Task: Search one way flight ticket for 3 adults, 3 children in premium economy from Lubbock: Lubbock Preston Smith International Airport to Jacksonville: Albert J. Ellis Airport on 8-3-2023. Choice of flights is United. Price is upto 89000. Outbound departure time preference is 17:45.
Action: Mouse moved to (298, 143)
Screenshot: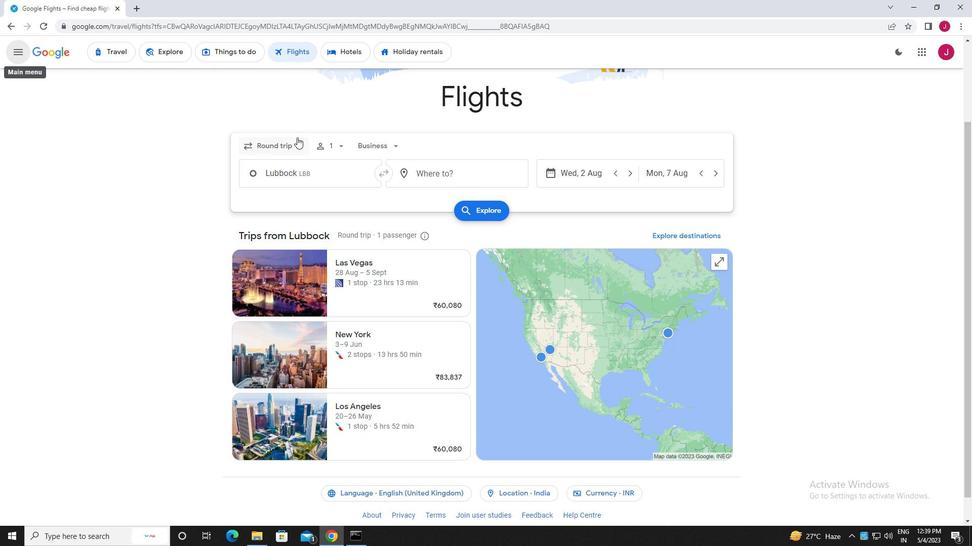 
Action: Mouse pressed left at (298, 143)
Screenshot: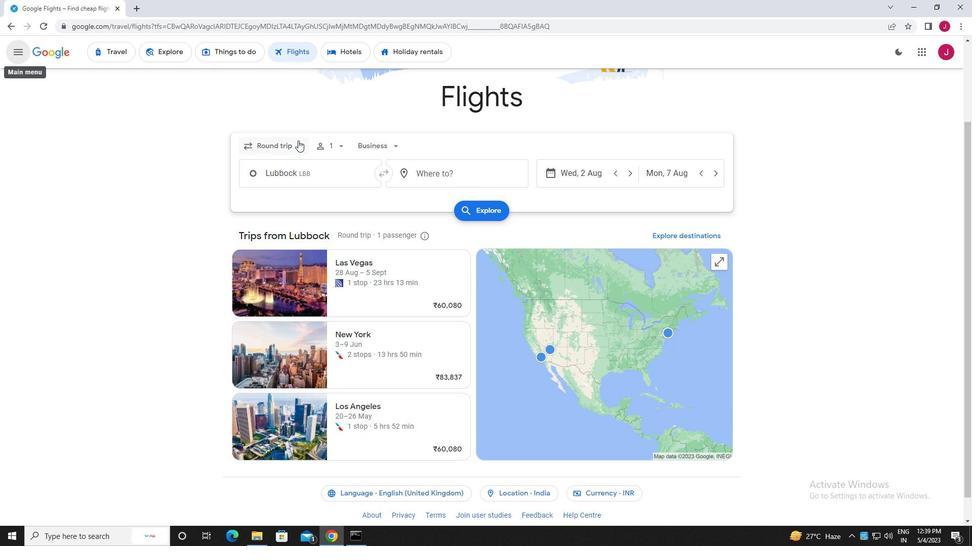 
Action: Mouse moved to (285, 190)
Screenshot: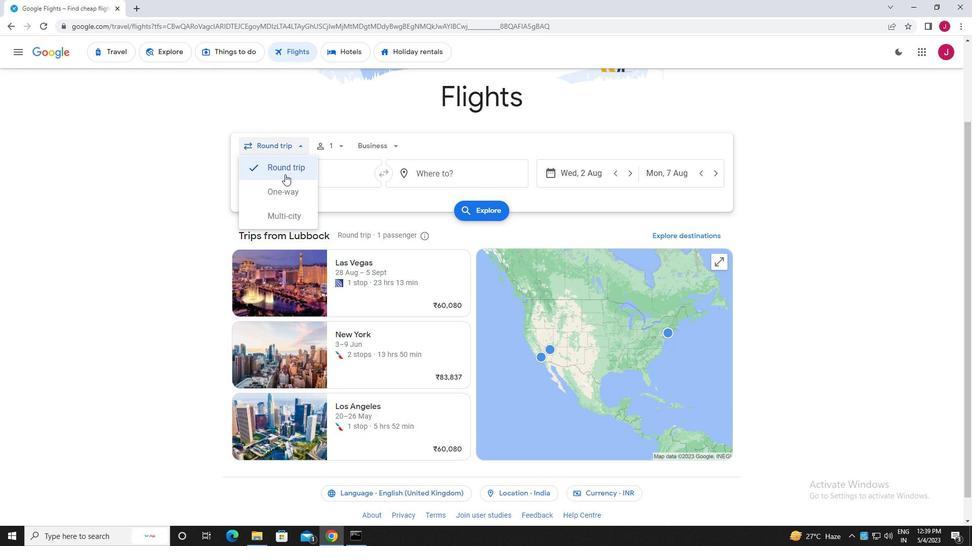 
Action: Mouse pressed left at (285, 190)
Screenshot: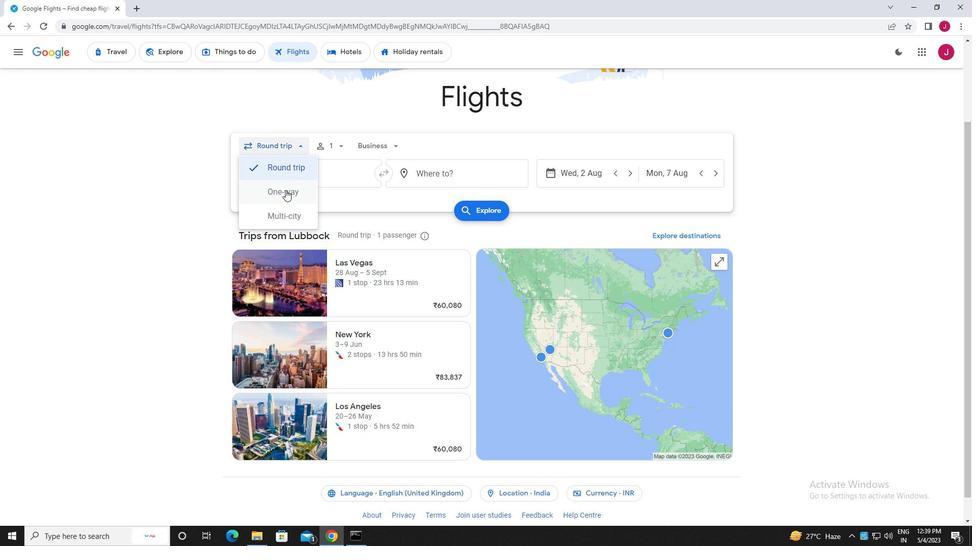 
Action: Mouse moved to (336, 145)
Screenshot: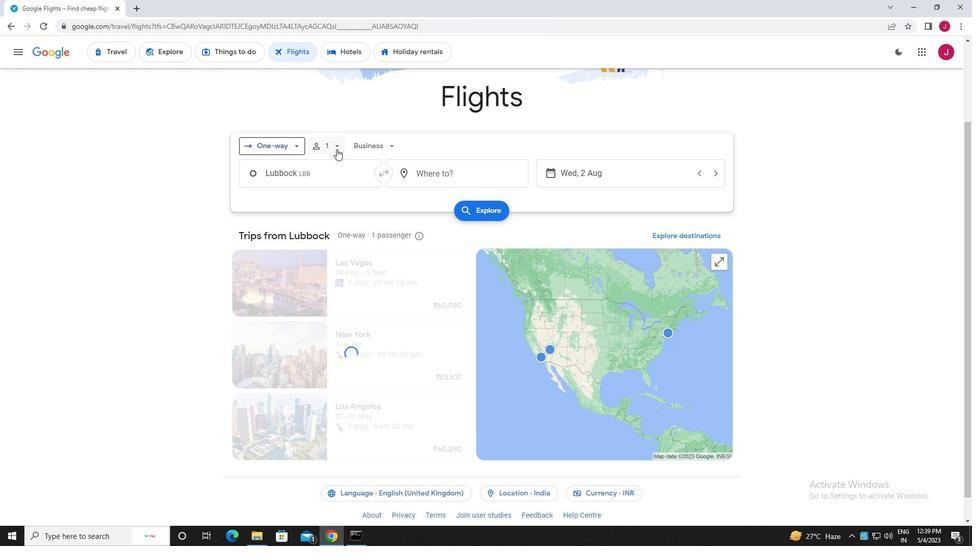 
Action: Mouse pressed left at (336, 145)
Screenshot: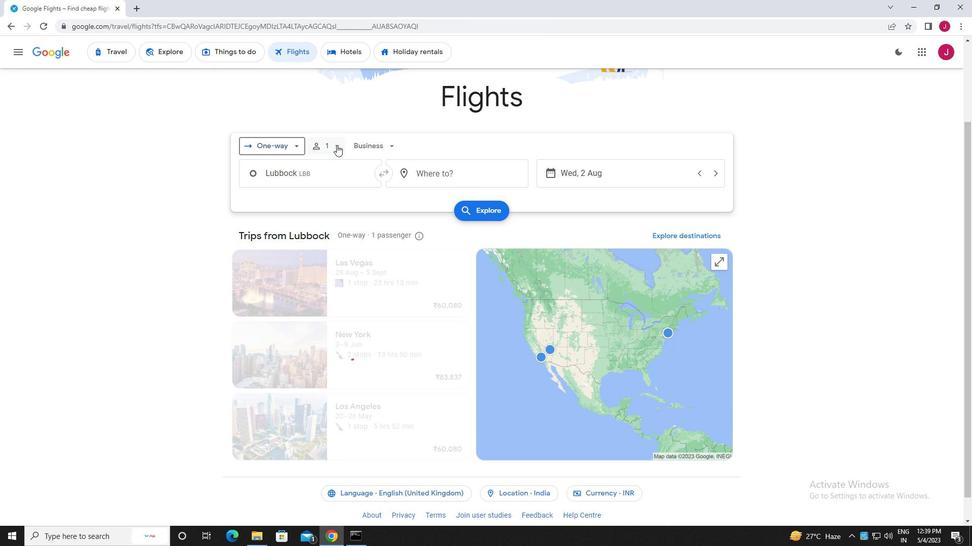 
Action: Mouse moved to (420, 171)
Screenshot: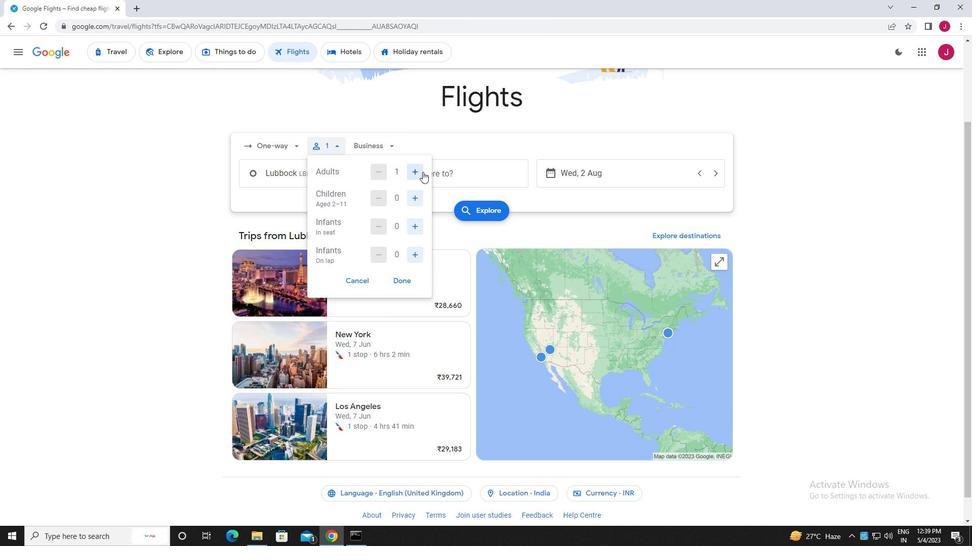 
Action: Mouse pressed left at (420, 171)
Screenshot: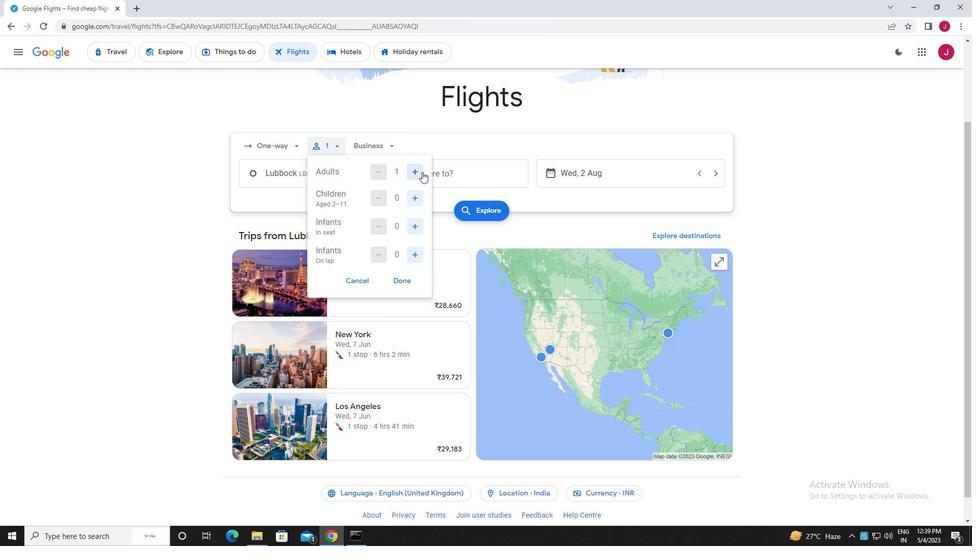 
Action: Mouse pressed left at (420, 171)
Screenshot: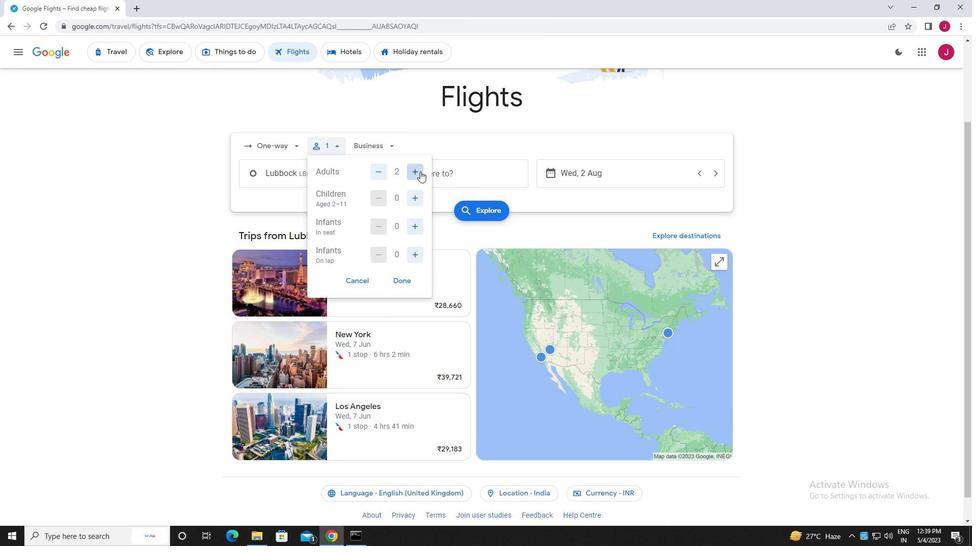 
Action: Mouse moved to (414, 197)
Screenshot: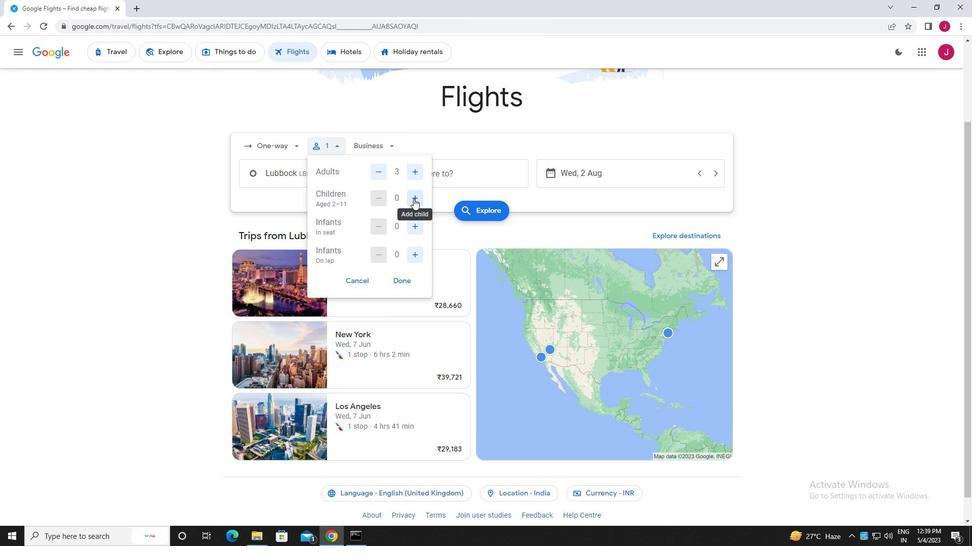 
Action: Mouse pressed left at (414, 197)
Screenshot: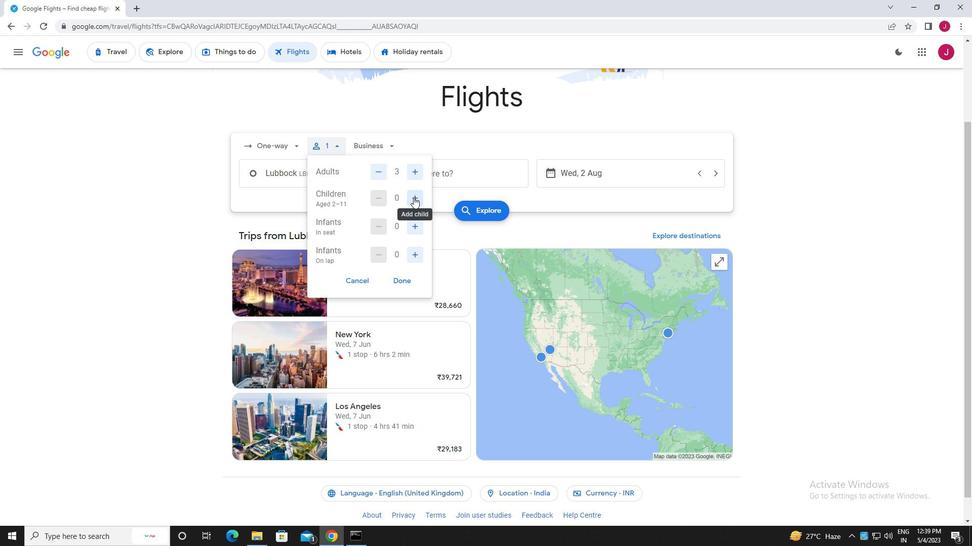 
Action: Mouse pressed left at (414, 197)
Screenshot: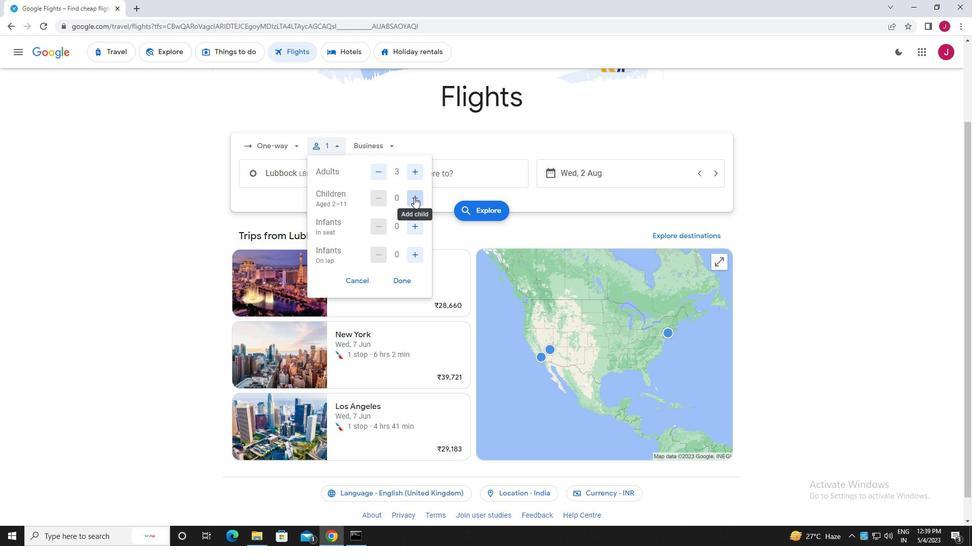
Action: Mouse pressed left at (414, 197)
Screenshot: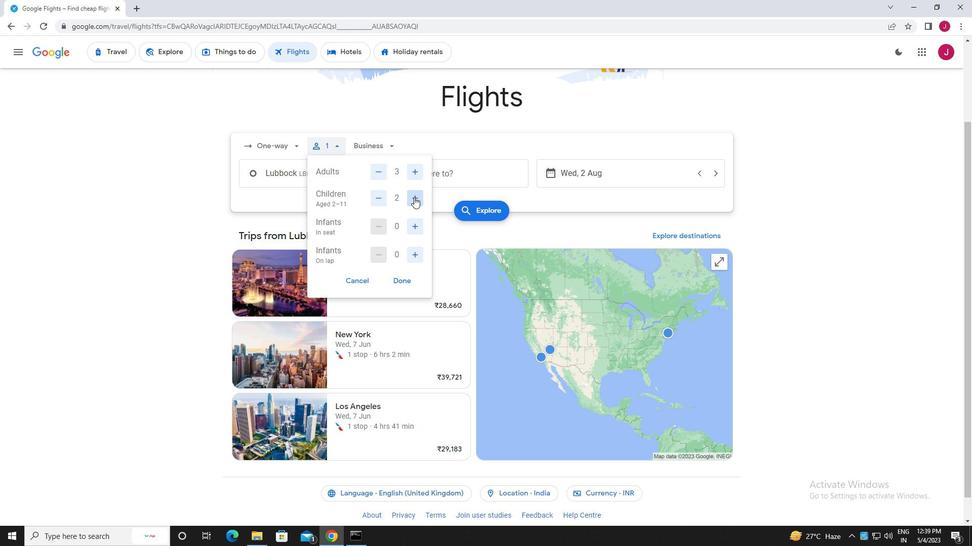 
Action: Mouse moved to (404, 279)
Screenshot: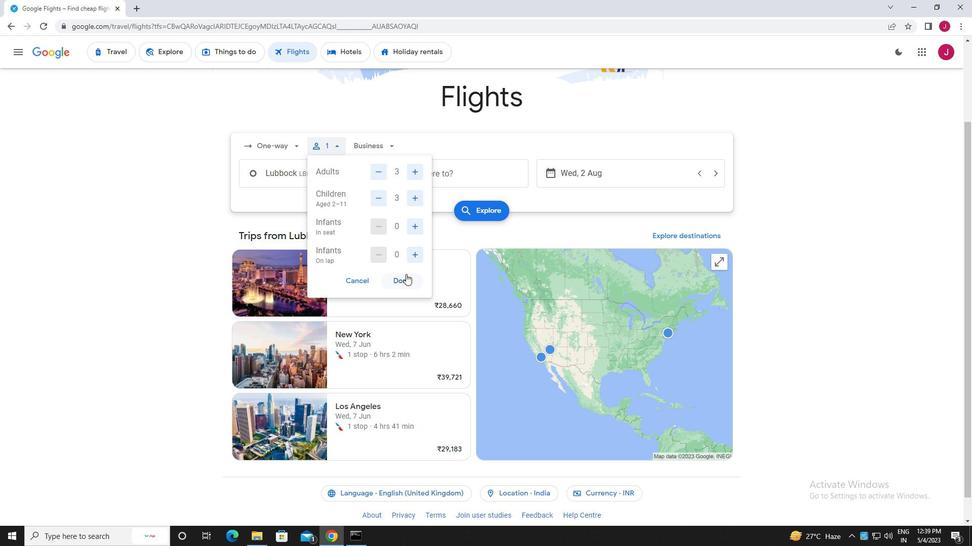 
Action: Mouse pressed left at (404, 279)
Screenshot: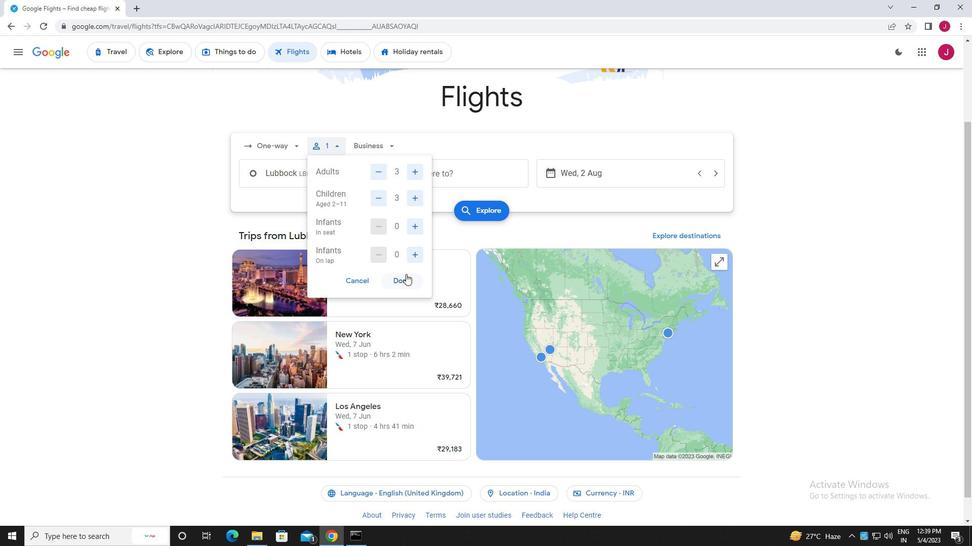 
Action: Mouse moved to (389, 145)
Screenshot: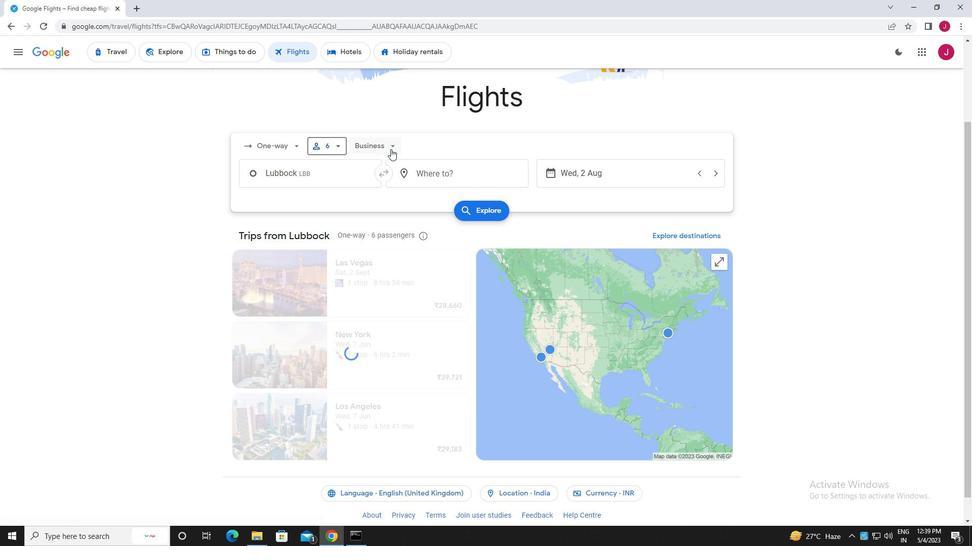 
Action: Mouse pressed left at (389, 145)
Screenshot: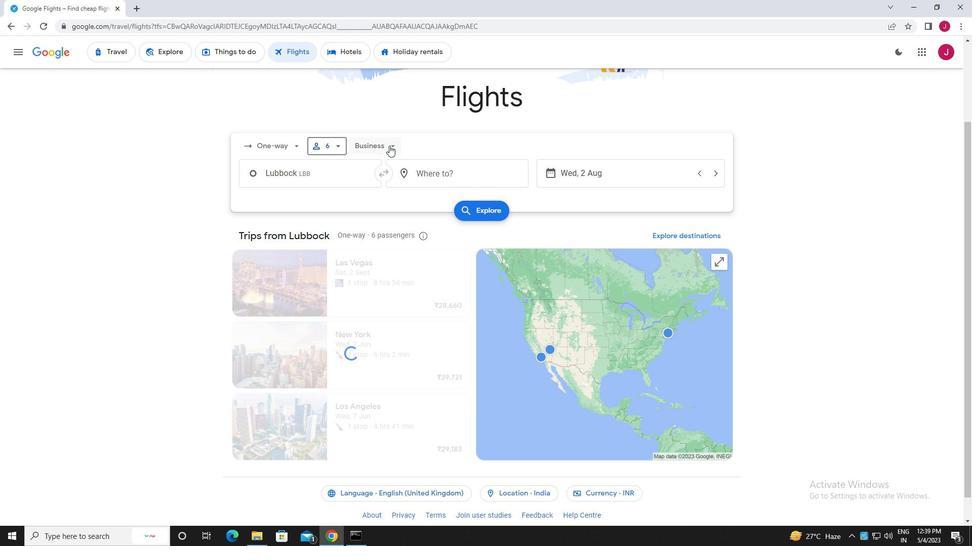 
Action: Mouse moved to (404, 193)
Screenshot: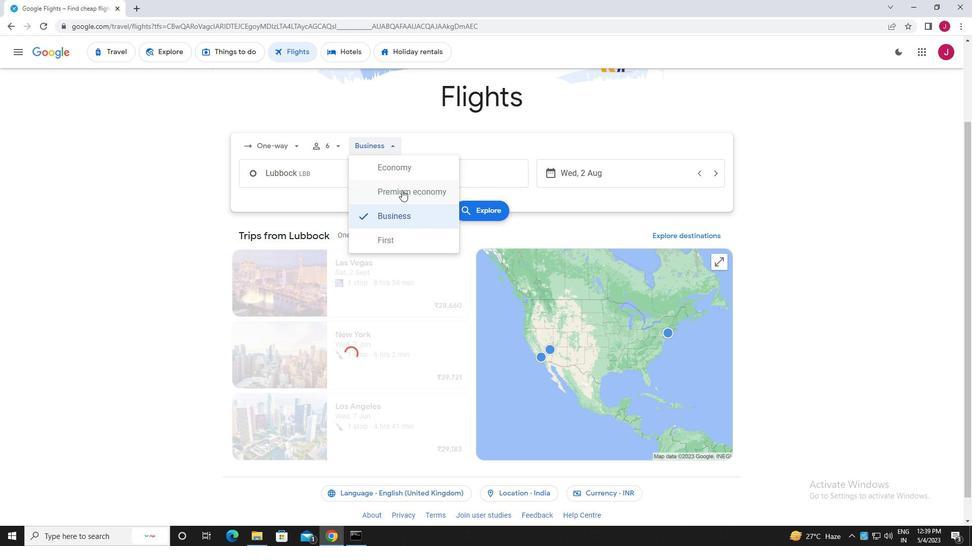 
Action: Mouse pressed left at (404, 193)
Screenshot: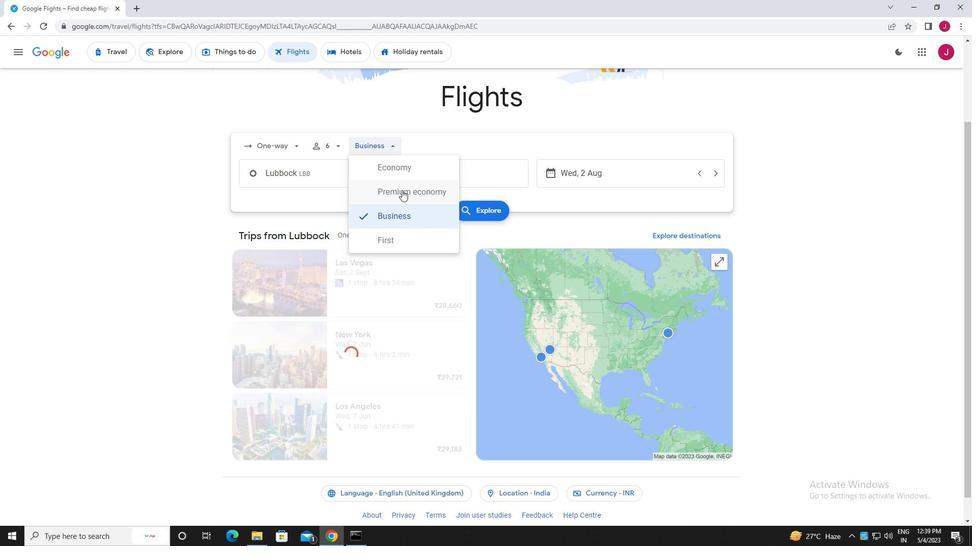 
Action: Mouse moved to (350, 179)
Screenshot: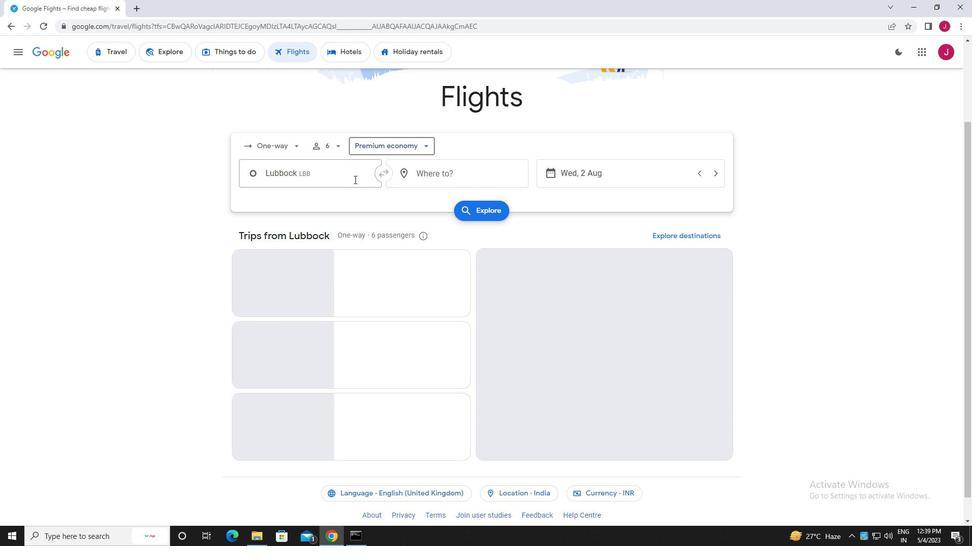 
Action: Mouse pressed left at (350, 179)
Screenshot: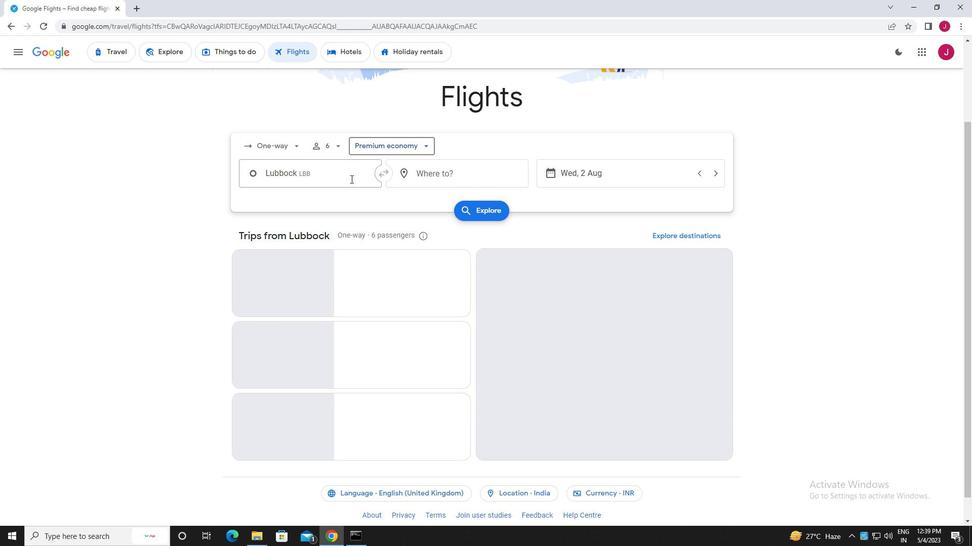 
Action: Mouse moved to (352, 178)
Screenshot: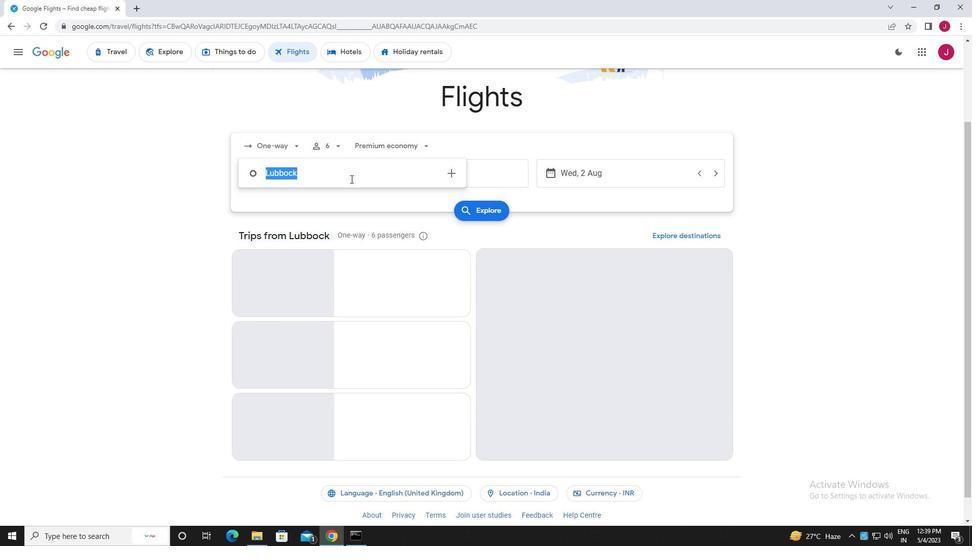 
Action: Key pressed lubbock
Screenshot: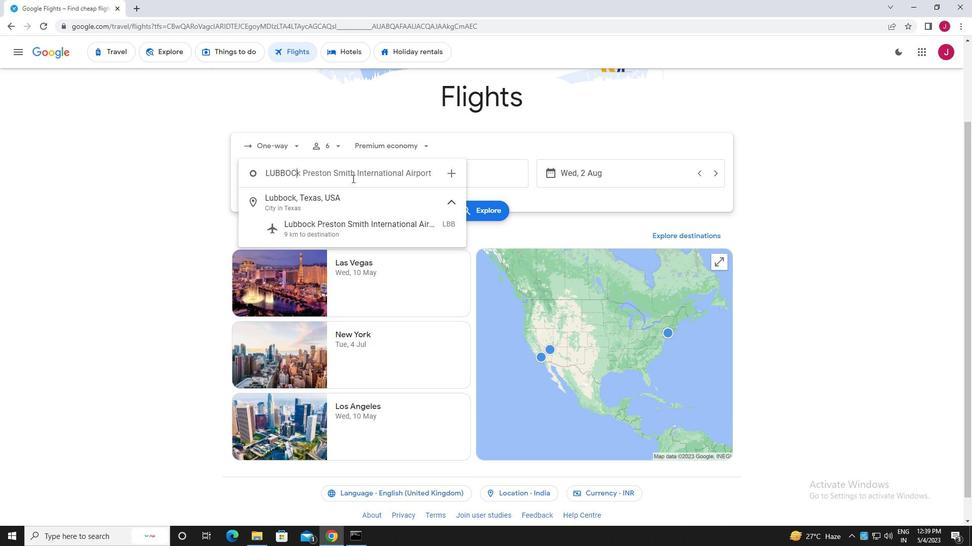 
Action: Mouse moved to (367, 224)
Screenshot: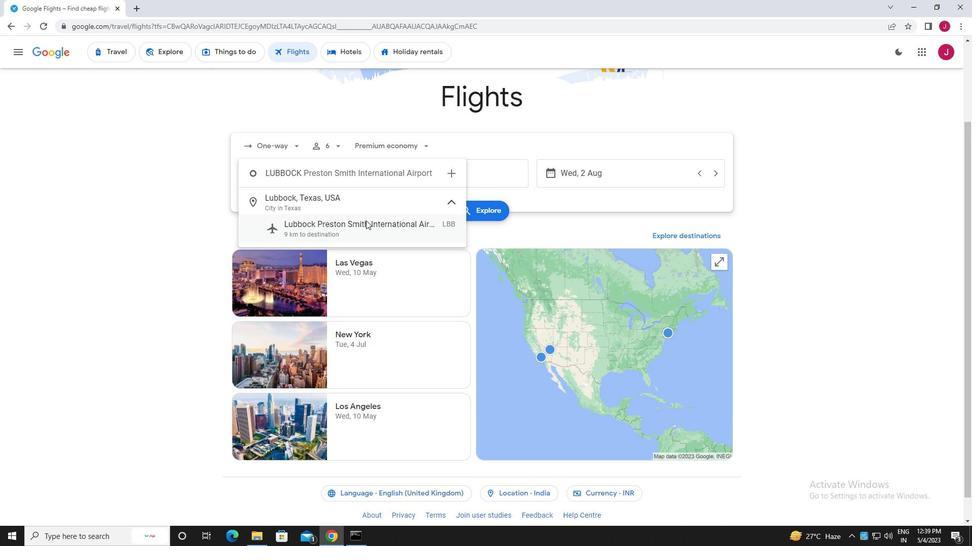 
Action: Mouse pressed left at (367, 224)
Screenshot: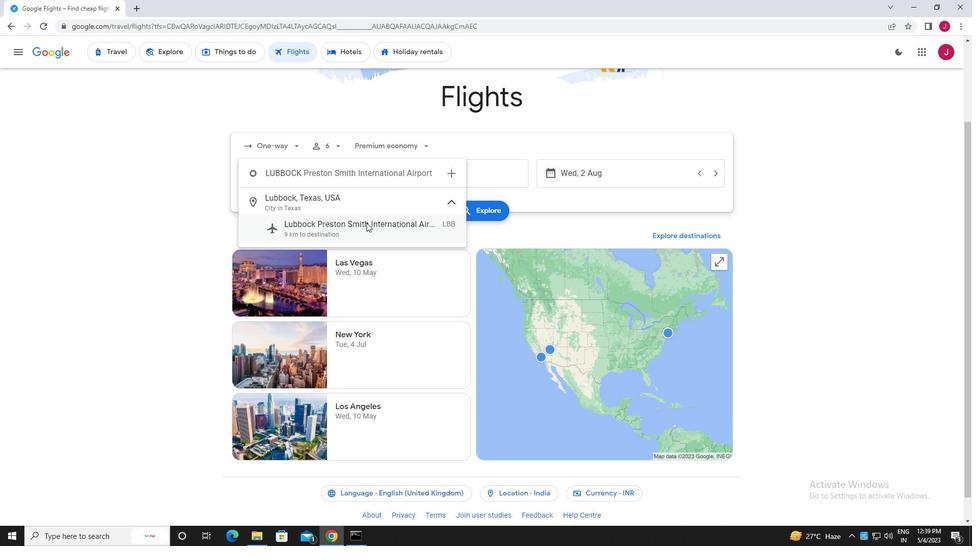 
Action: Mouse moved to (448, 176)
Screenshot: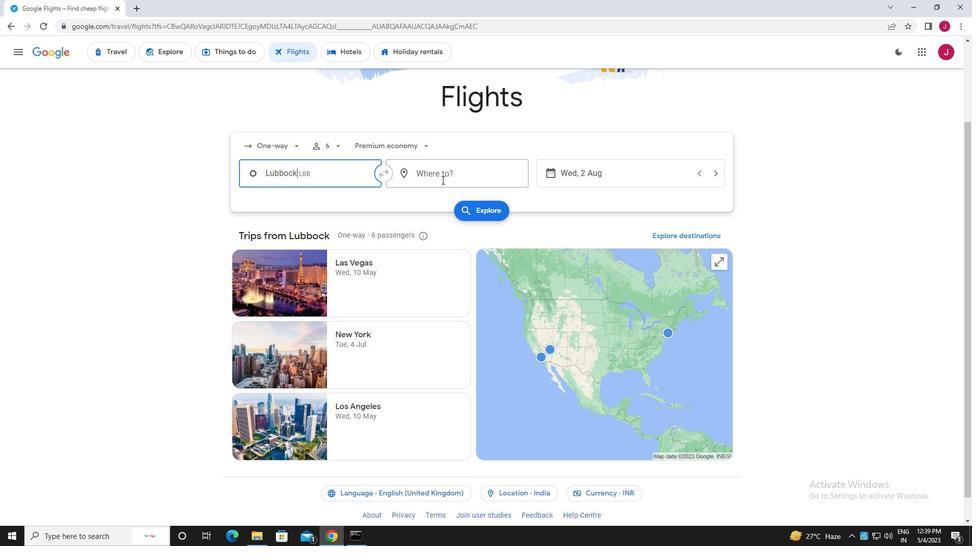 
Action: Mouse pressed left at (448, 176)
Screenshot: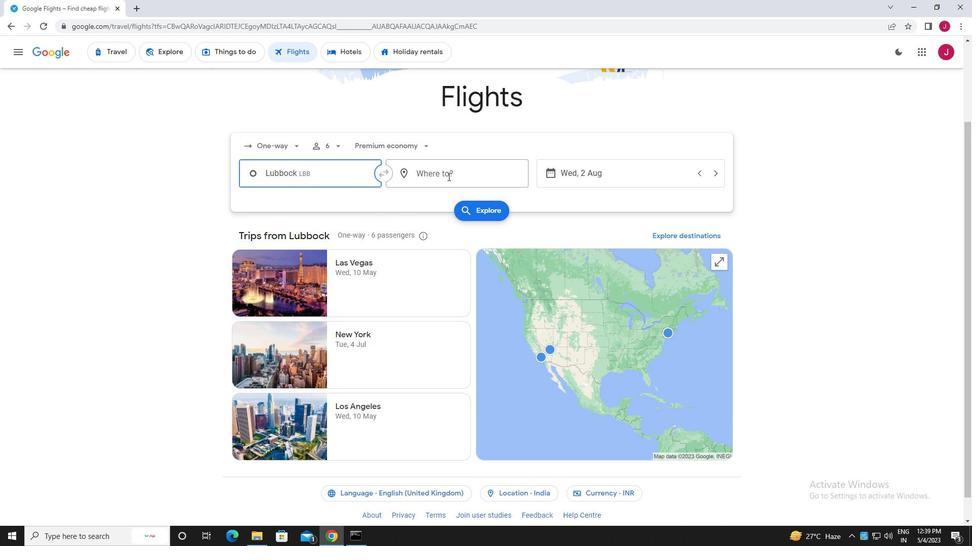 
Action: Mouse moved to (448, 176)
Screenshot: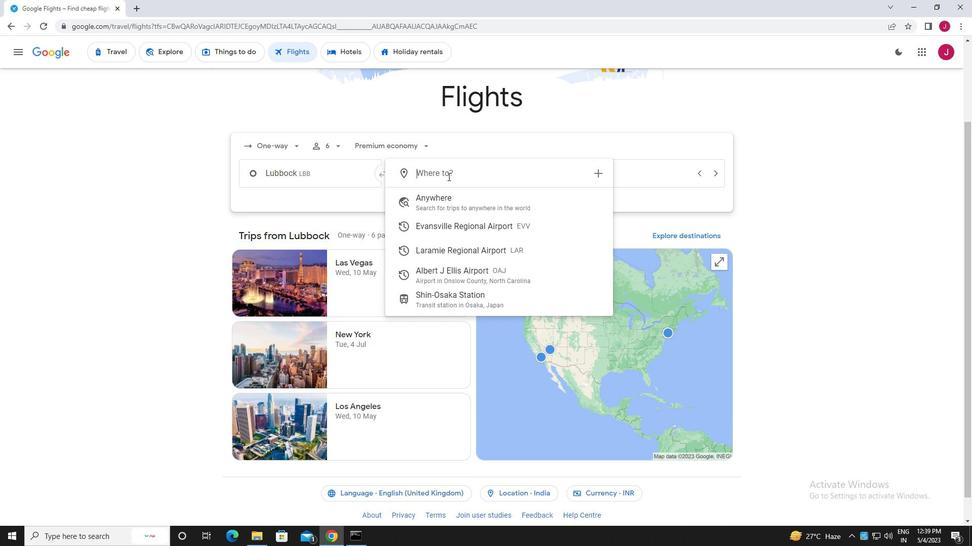 
Action: Key pressed albert<Key.space>
Screenshot: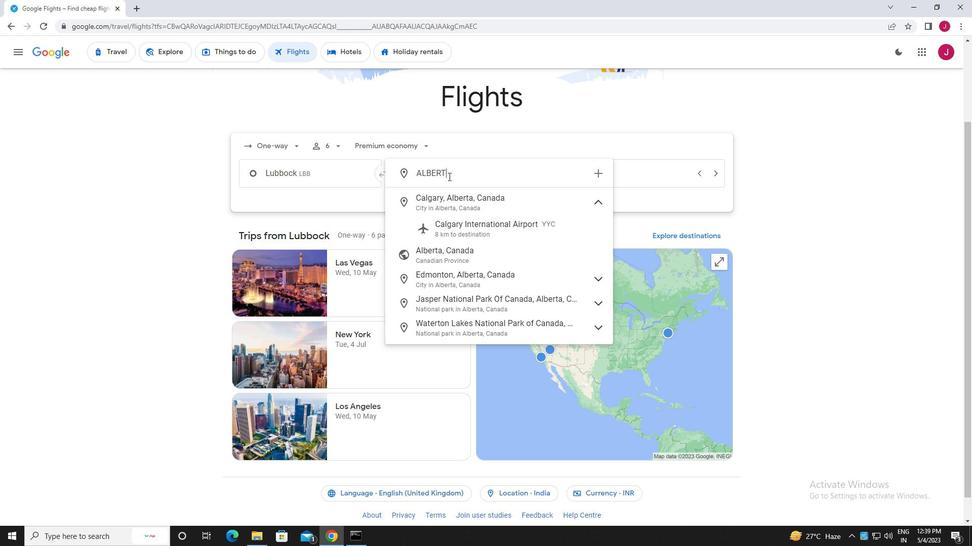 
Action: Mouse moved to (457, 179)
Screenshot: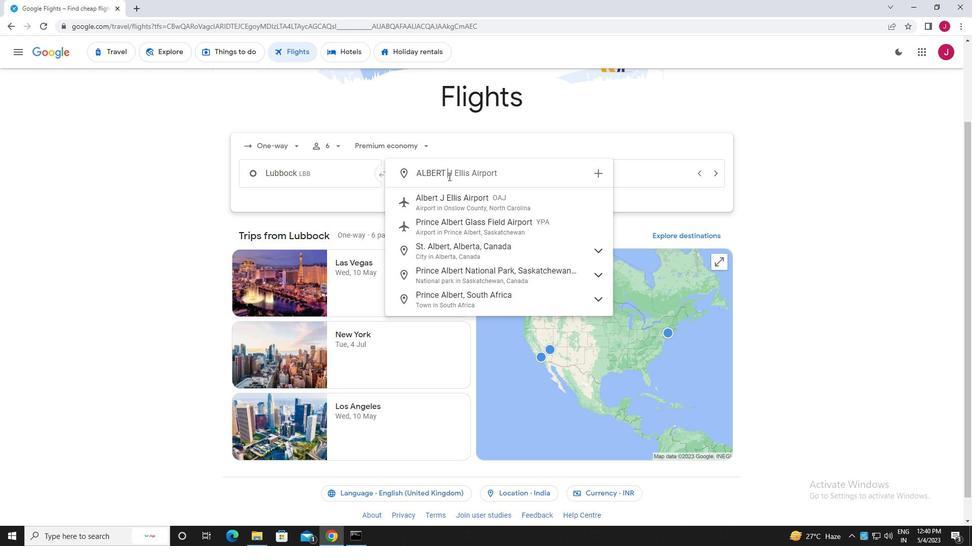 
Action: Key pressed <Key.space>
Screenshot: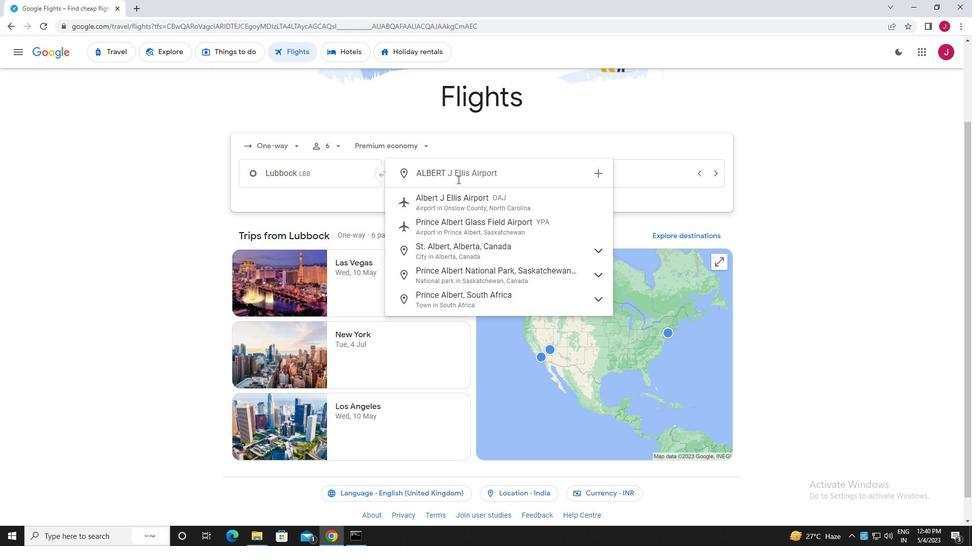 
Action: Mouse moved to (472, 199)
Screenshot: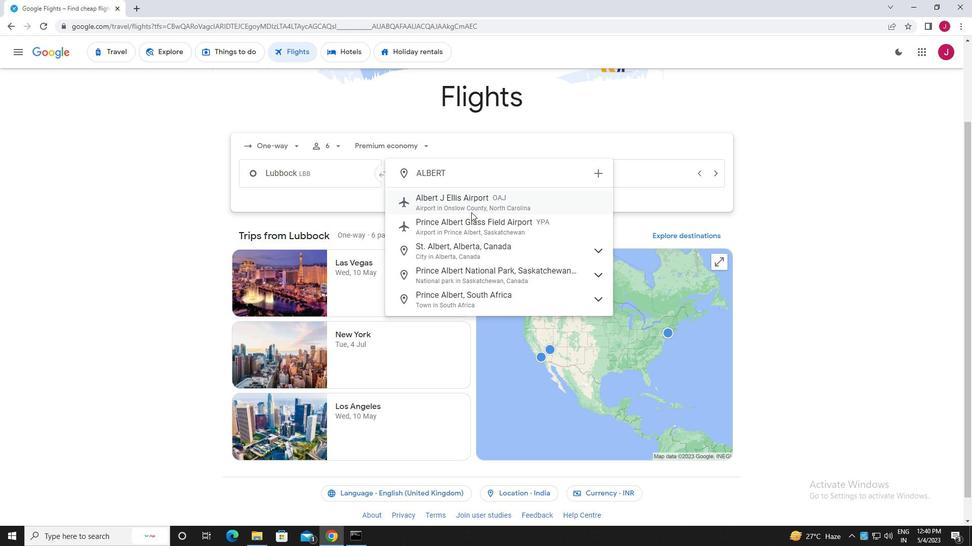 
Action: Mouse pressed left at (472, 199)
Screenshot: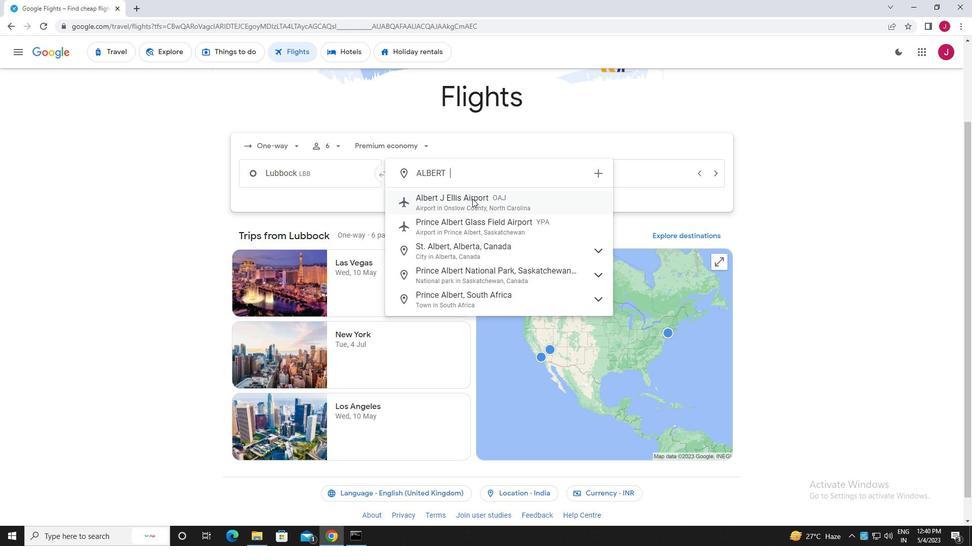 
Action: Mouse moved to (586, 174)
Screenshot: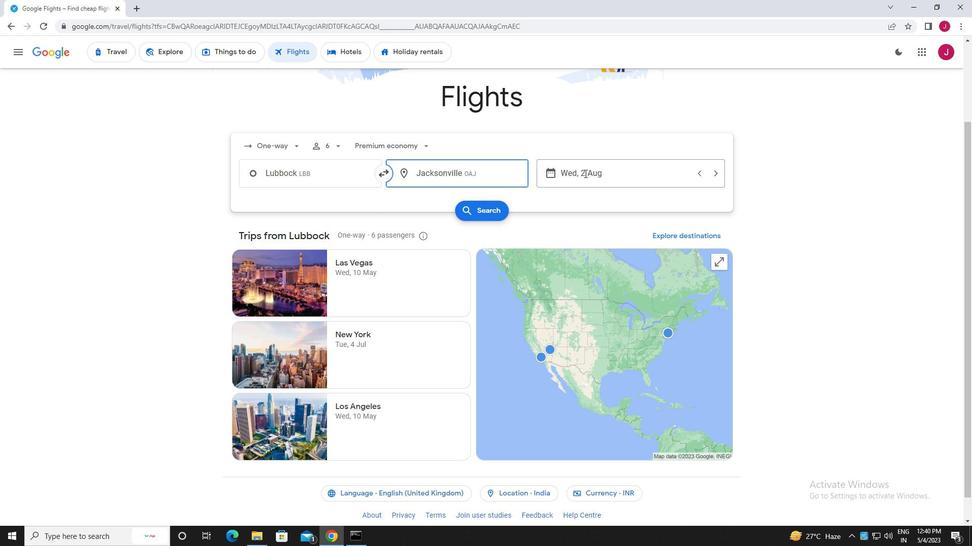 
Action: Mouse pressed left at (586, 174)
Screenshot: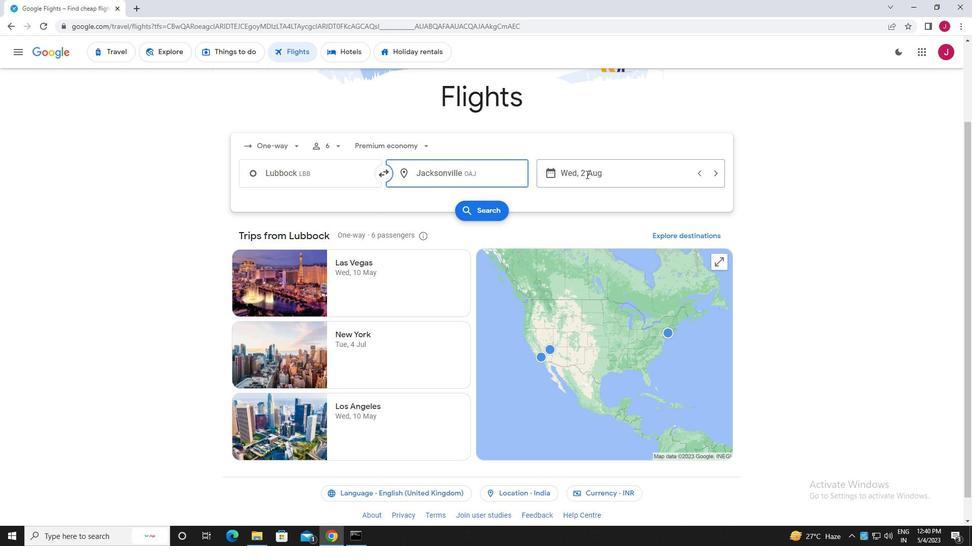 
Action: Mouse moved to (463, 253)
Screenshot: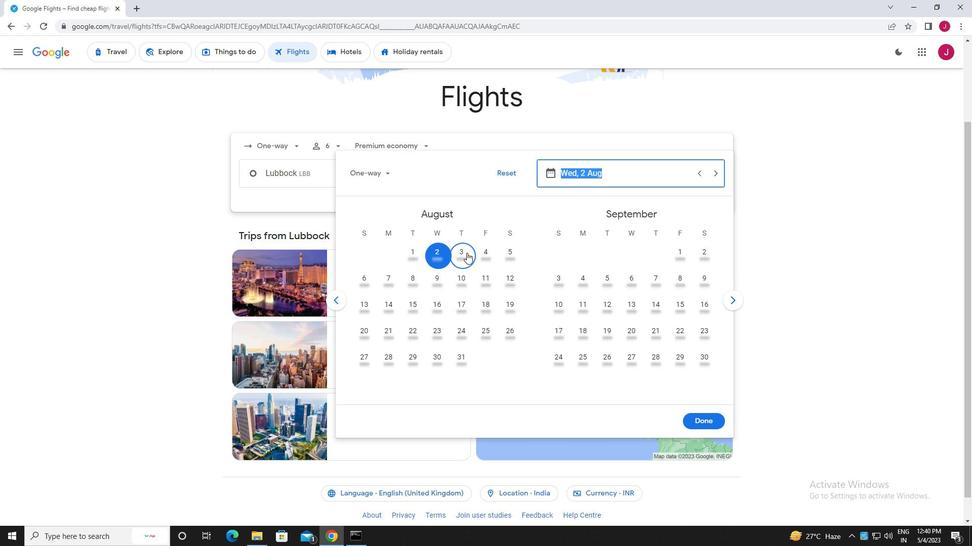 
Action: Mouse pressed left at (463, 253)
Screenshot: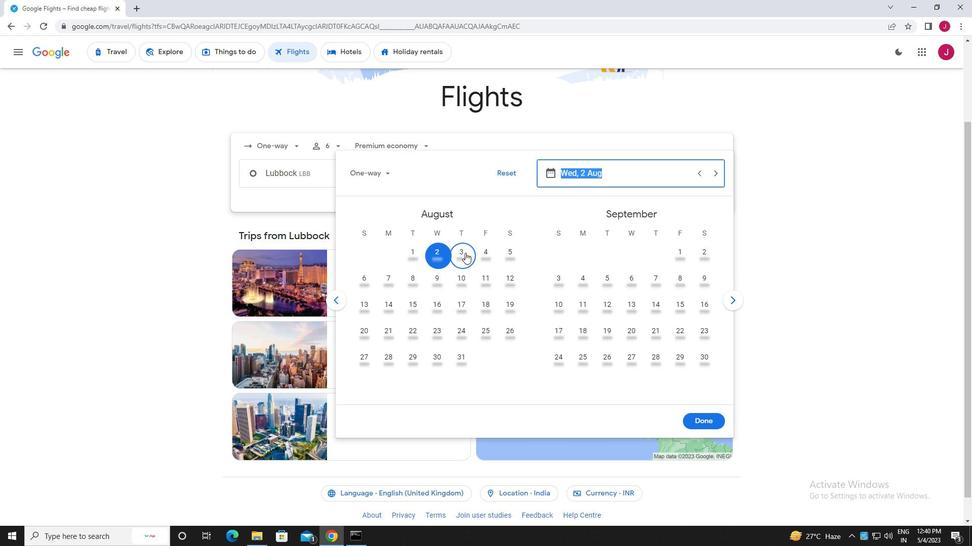 
Action: Mouse moved to (705, 420)
Screenshot: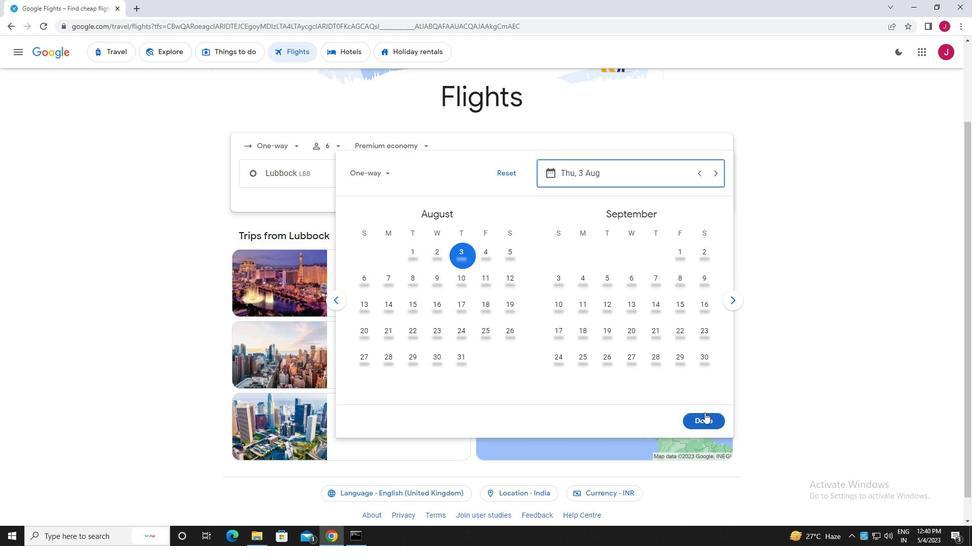 
Action: Mouse pressed left at (705, 420)
Screenshot: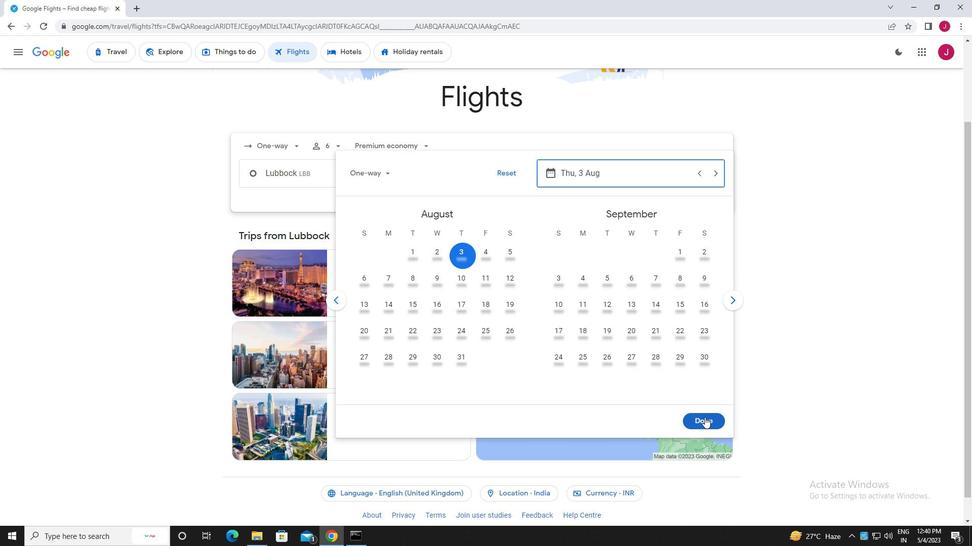 
Action: Mouse moved to (494, 214)
Screenshot: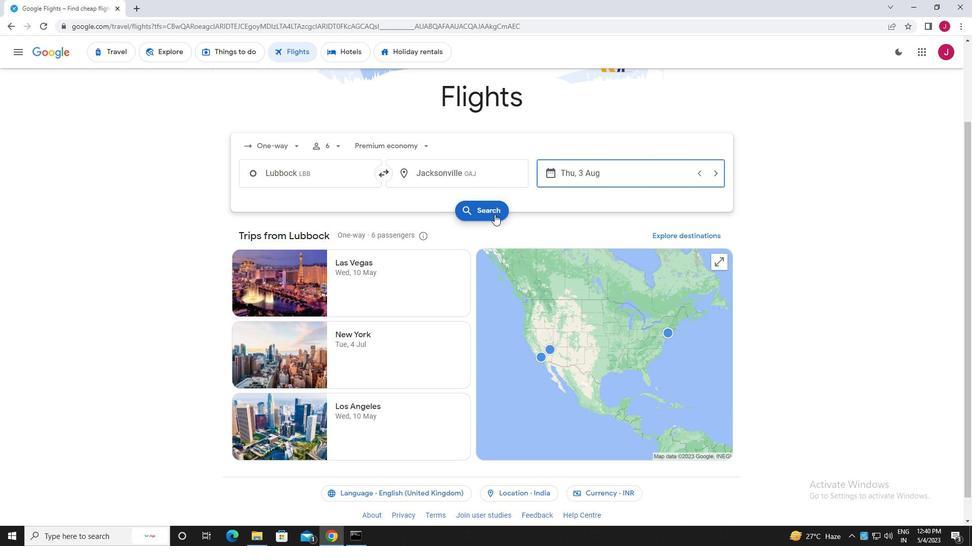 
Action: Mouse pressed left at (494, 214)
Screenshot: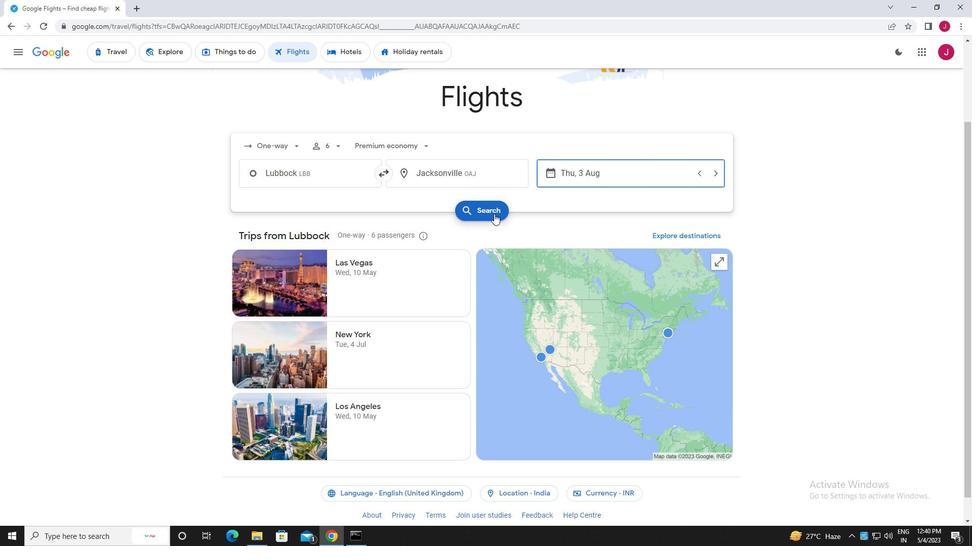 
Action: Mouse moved to (262, 146)
Screenshot: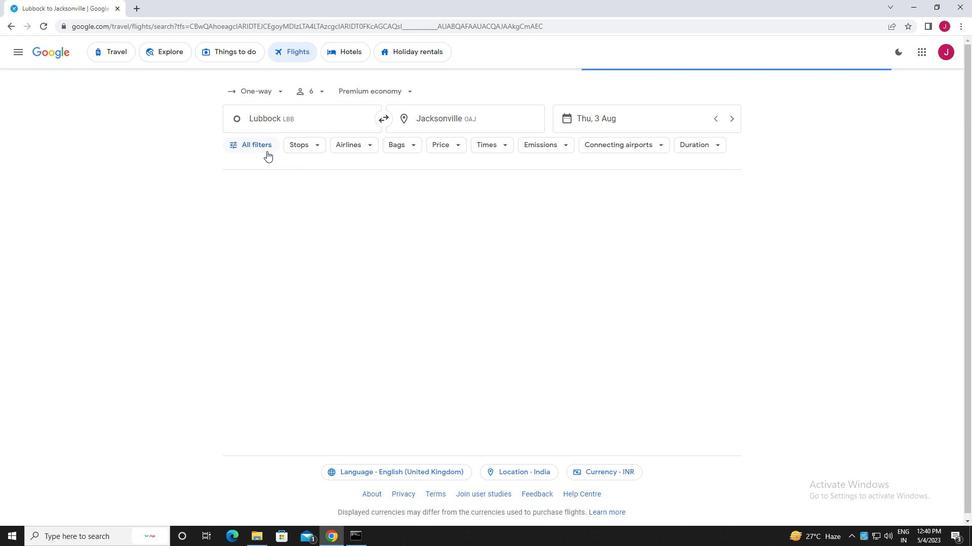
Action: Mouse pressed left at (262, 146)
Screenshot: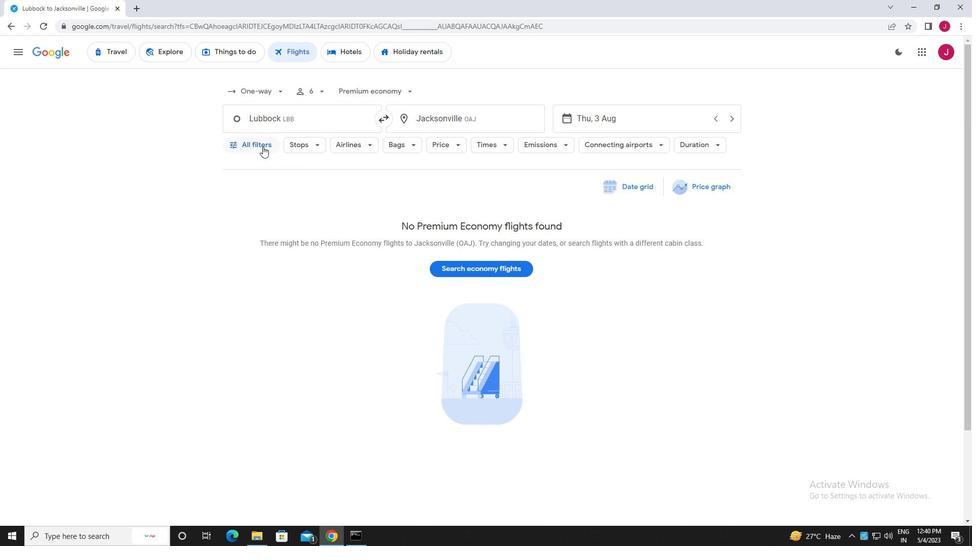
Action: Mouse moved to (326, 238)
Screenshot: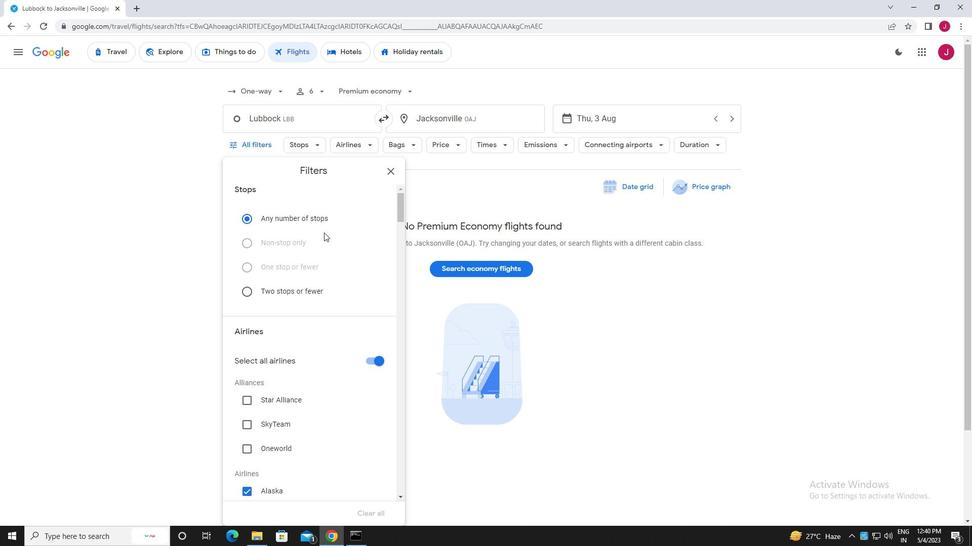 
Action: Mouse scrolled (326, 237) with delta (0, 0)
Screenshot: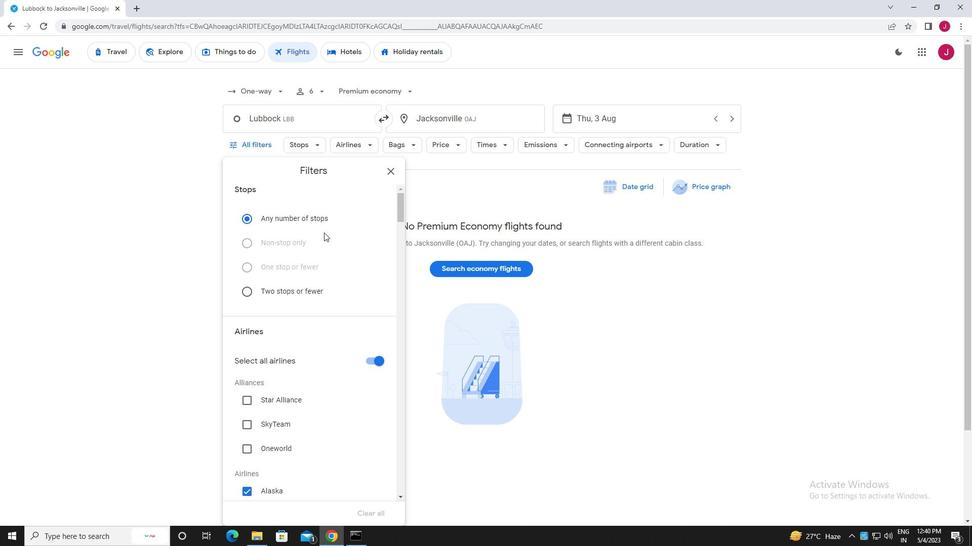 
Action: Mouse moved to (327, 239)
Screenshot: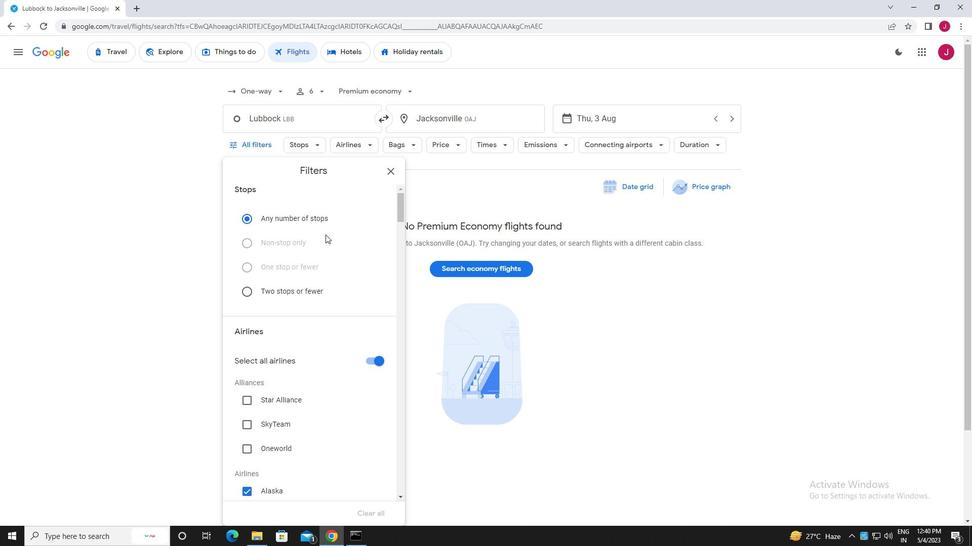 
Action: Mouse scrolled (327, 238) with delta (0, 0)
Screenshot: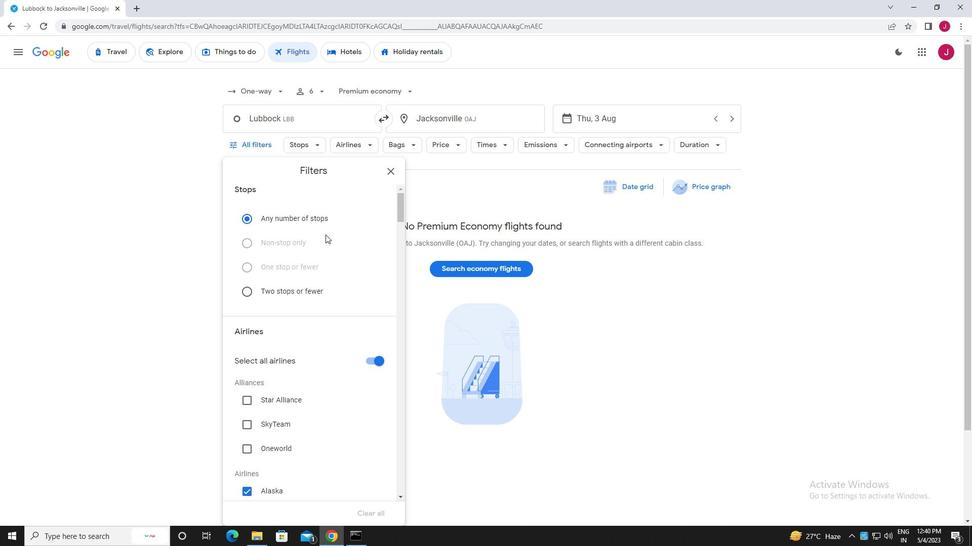 
Action: Mouse moved to (369, 260)
Screenshot: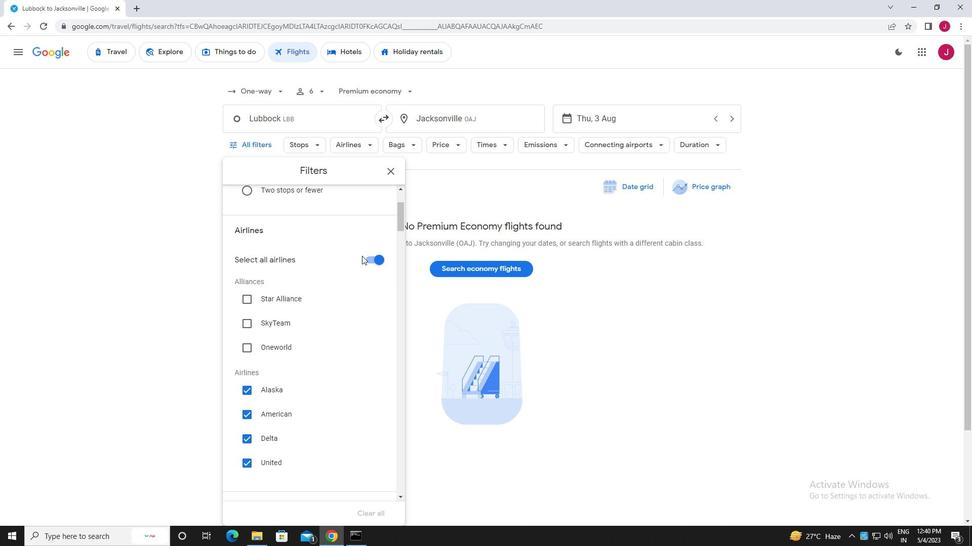 
Action: Mouse pressed left at (369, 260)
Screenshot: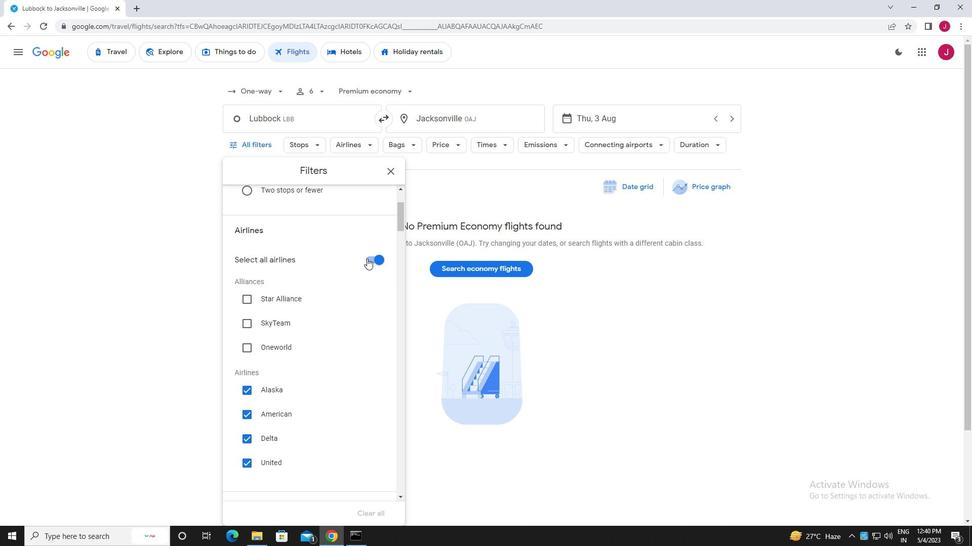 
Action: Mouse moved to (303, 274)
Screenshot: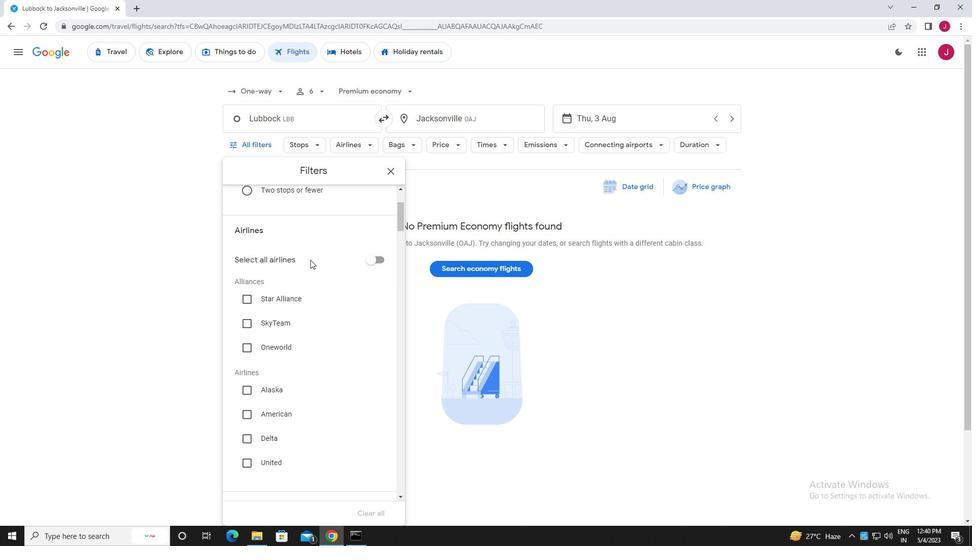 
Action: Mouse scrolled (303, 274) with delta (0, 0)
Screenshot: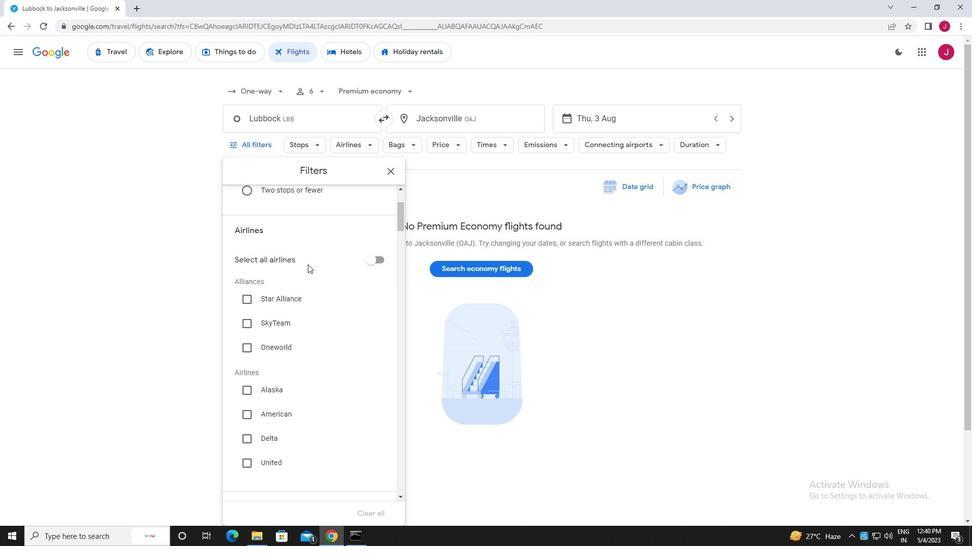 
Action: Mouse scrolled (303, 274) with delta (0, 0)
Screenshot: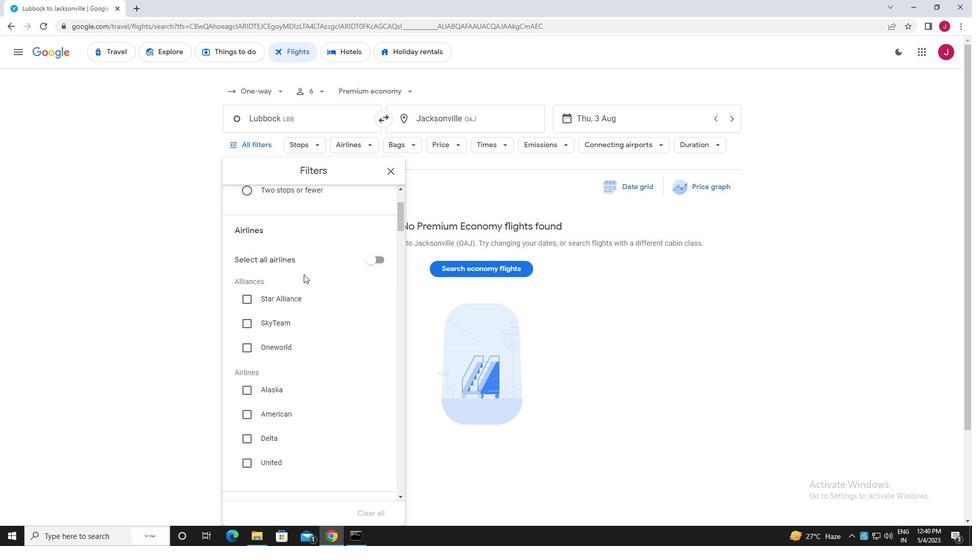 
Action: Mouse scrolled (303, 274) with delta (0, 0)
Screenshot: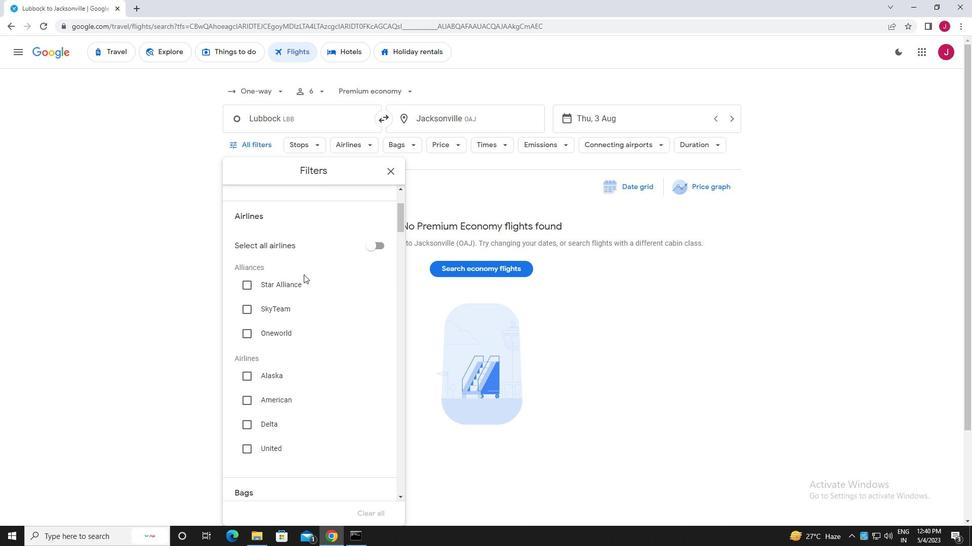 
Action: Mouse moved to (303, 275)
Screenshot: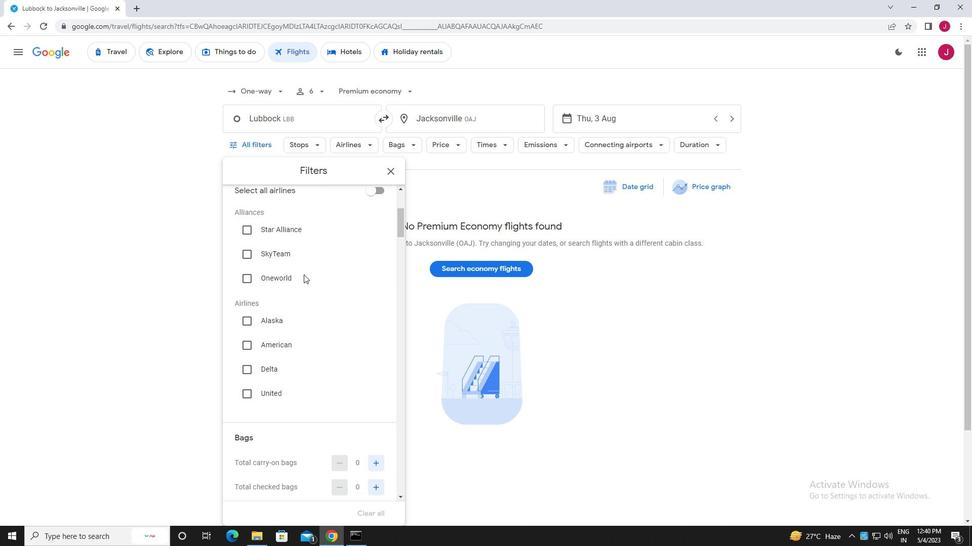 
Action: Mouse scrolled (303, 275) with delta (0, 0)
Screenshot: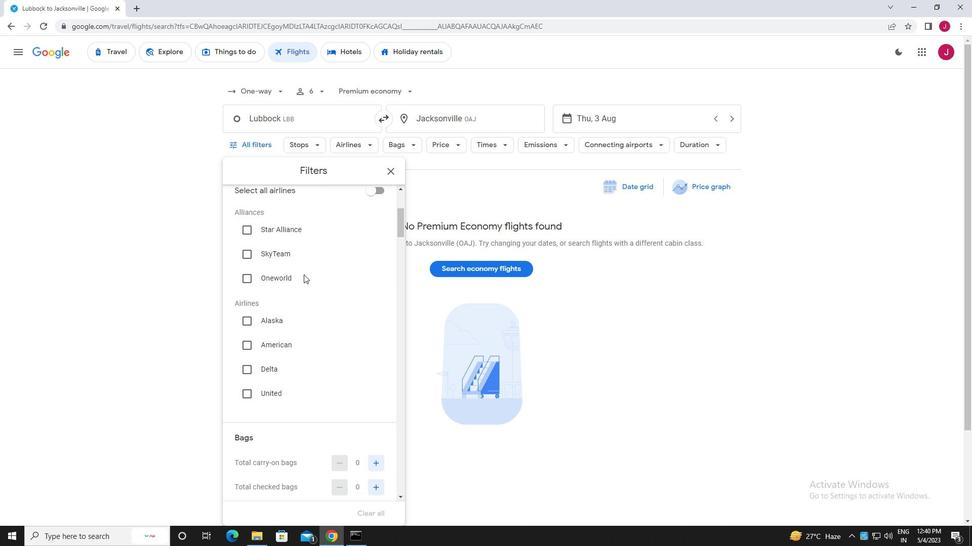 
Action: Mouse moved to (304, 279)
Screenshot: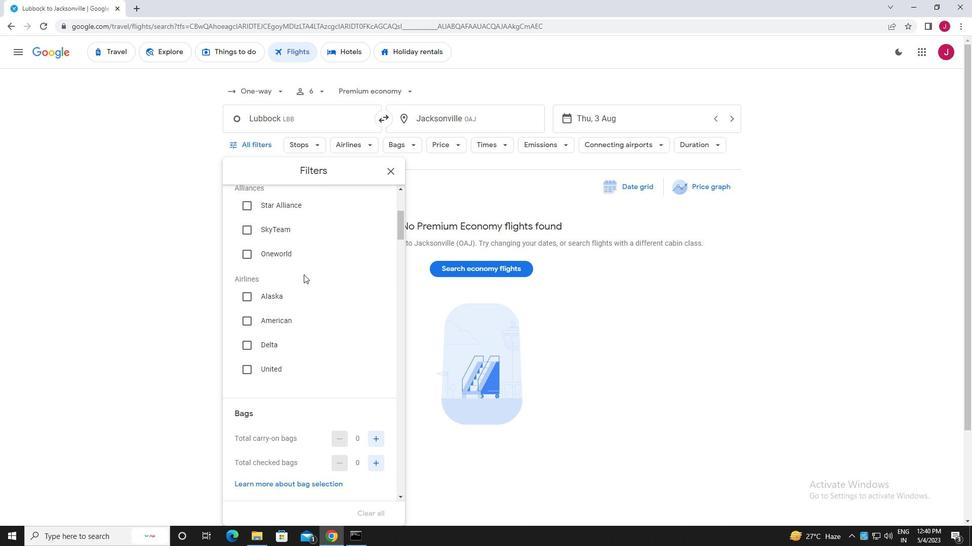 
Action: Mouse scrolled (304, 279) with delta (0, 0)
Screenshot: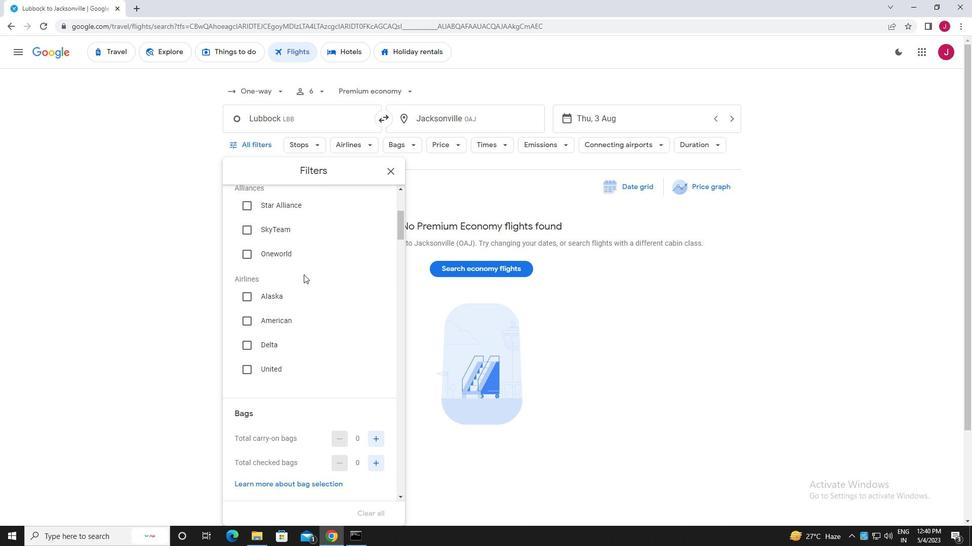 
Action: Mouse moved to (247, 210)
Screenshot: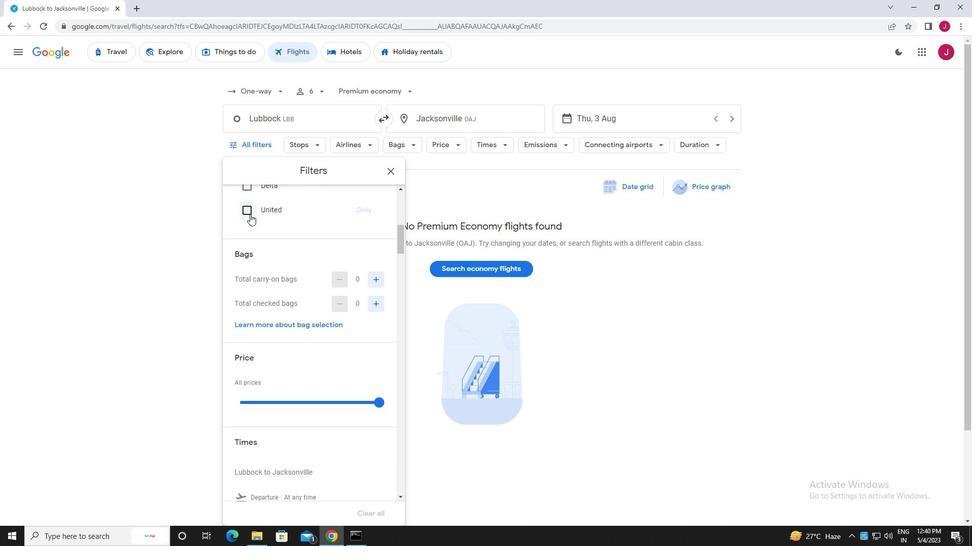 
Action: Mouse pressed left at (247, 210)
Screenshot: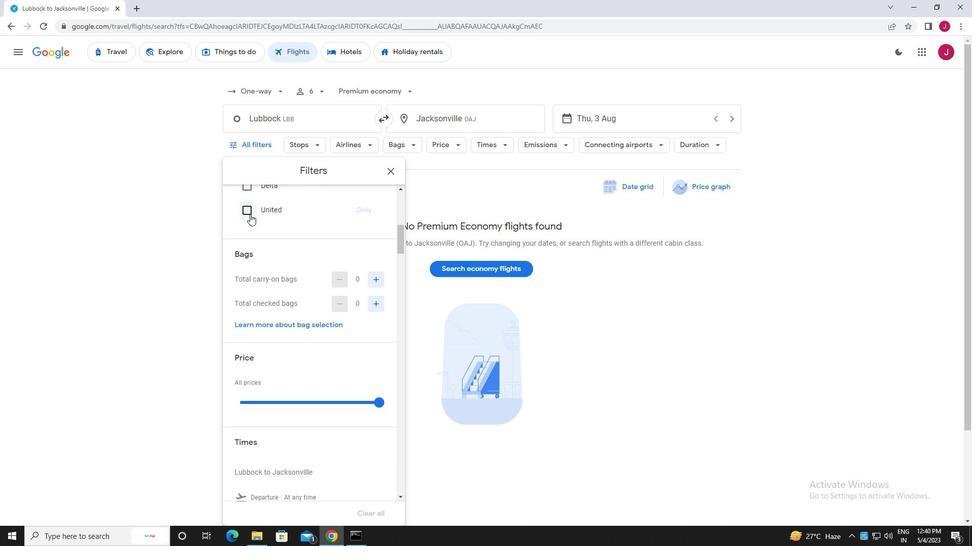 
Action: Mouse moved to (289, 232)
Screenshot: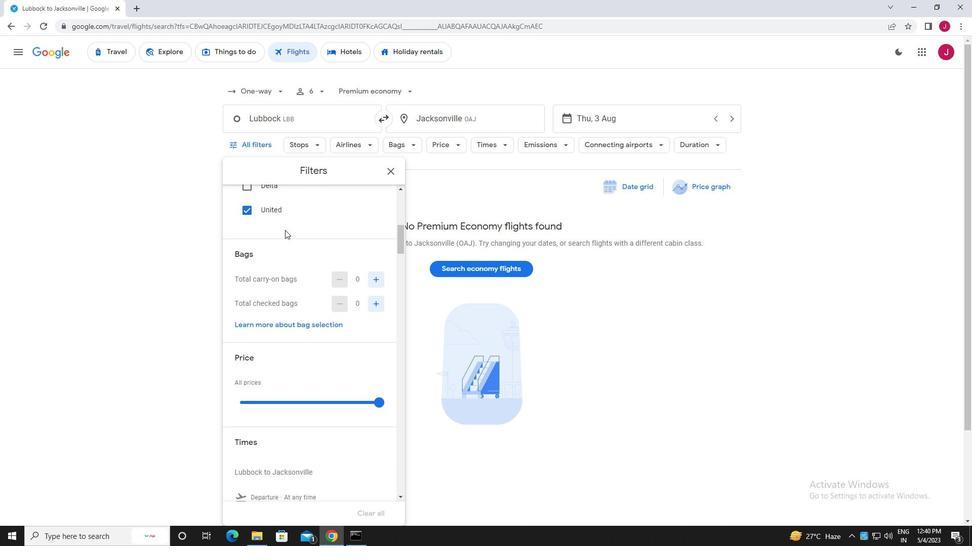 
Action: Mouse scrolled (289, 232) with delta (0, 0)
Screenshot: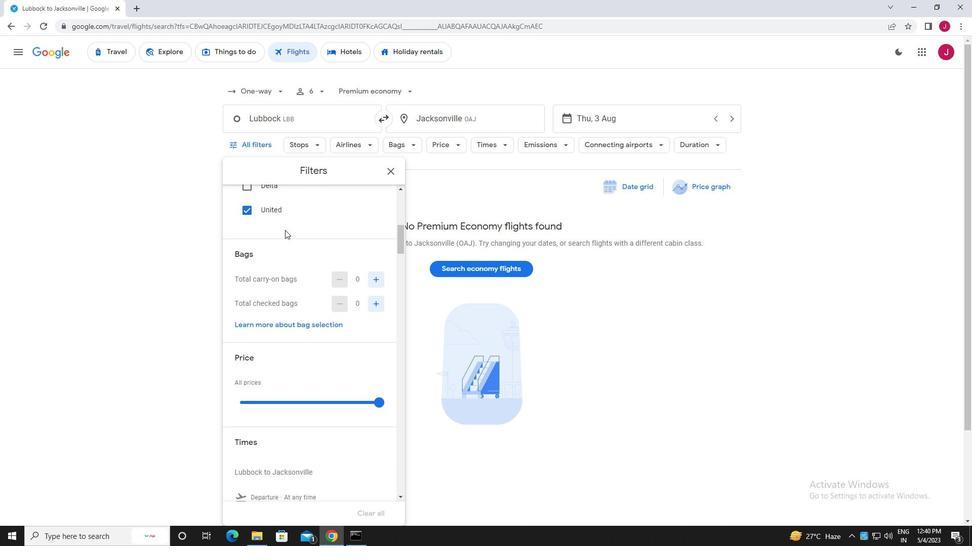 
Action: Mouse moved to (378, 354)
Screenshot: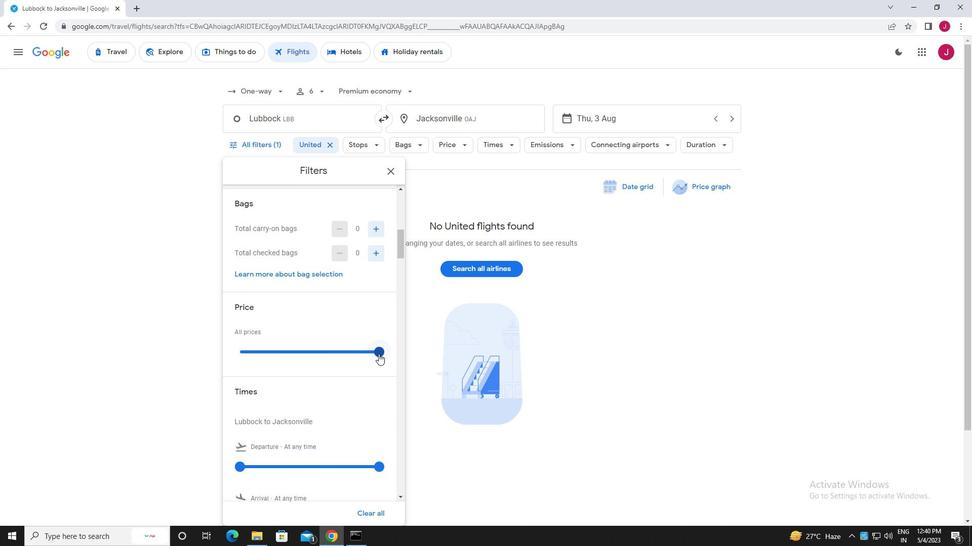
Action: Mouse pressed left at (378, 354)
Screenshot: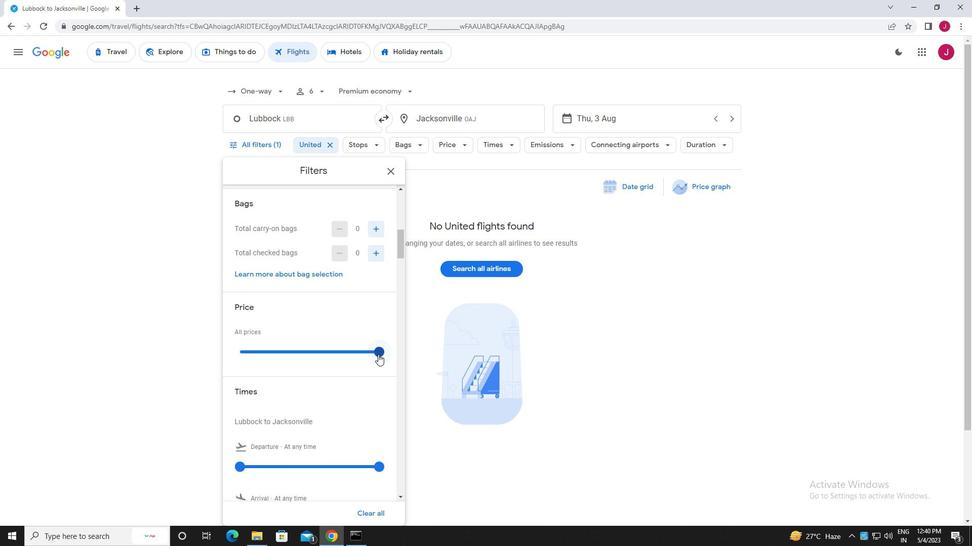 
Action: Mouse moved to (367, 328)
Screenshot: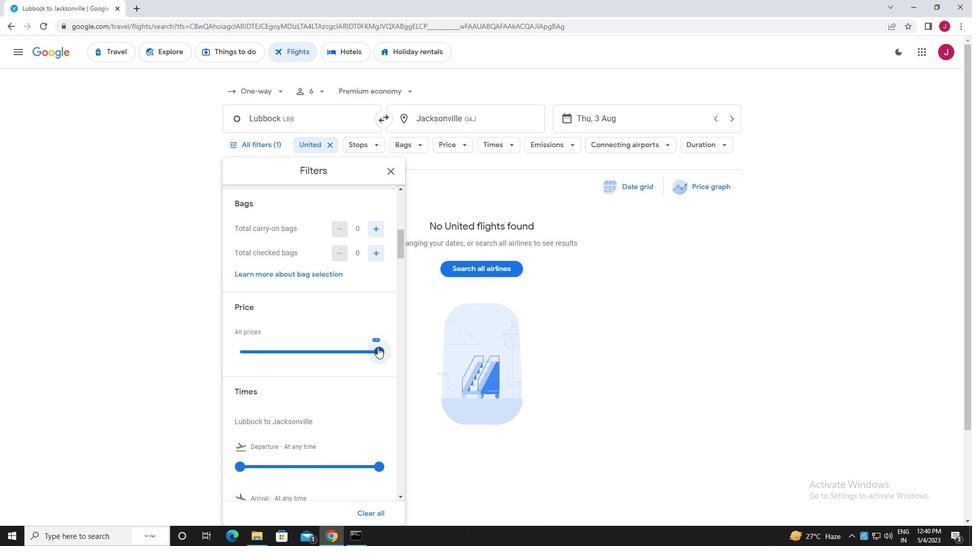 
Action: Mouse scrolled (367, 328) with delta (0, 0)
Screenshot: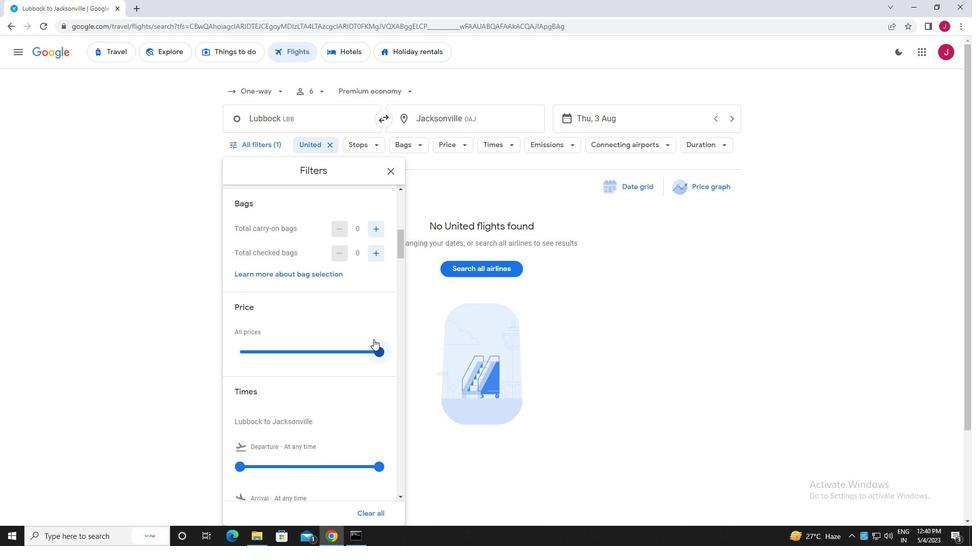 
Action: Mouse moved to (366, 328)
Screenshot: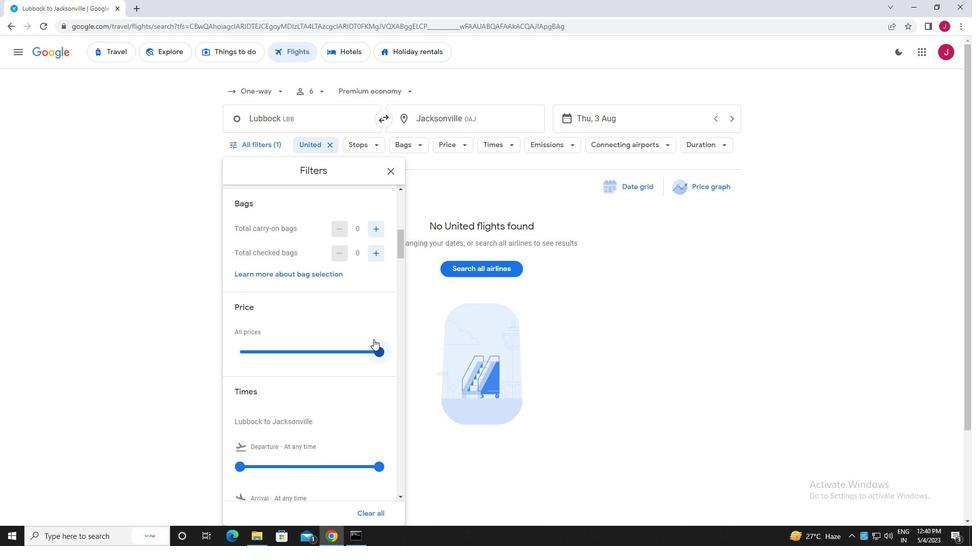
Action: Mouse scrolled (366, 327) with delta (0, 0)
Screenshot: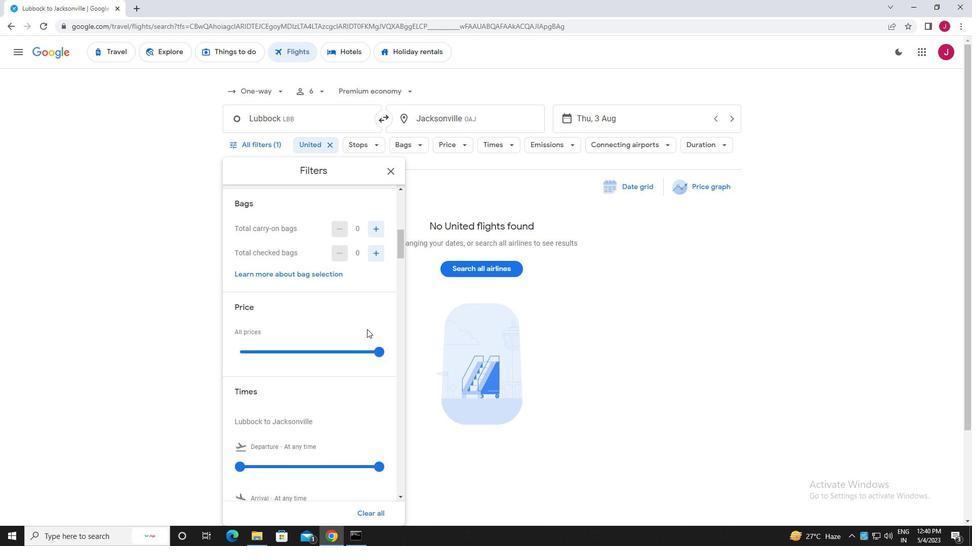 
Action: Mouse scrolled (366, 327) with delta (0, 0)
Screenshot: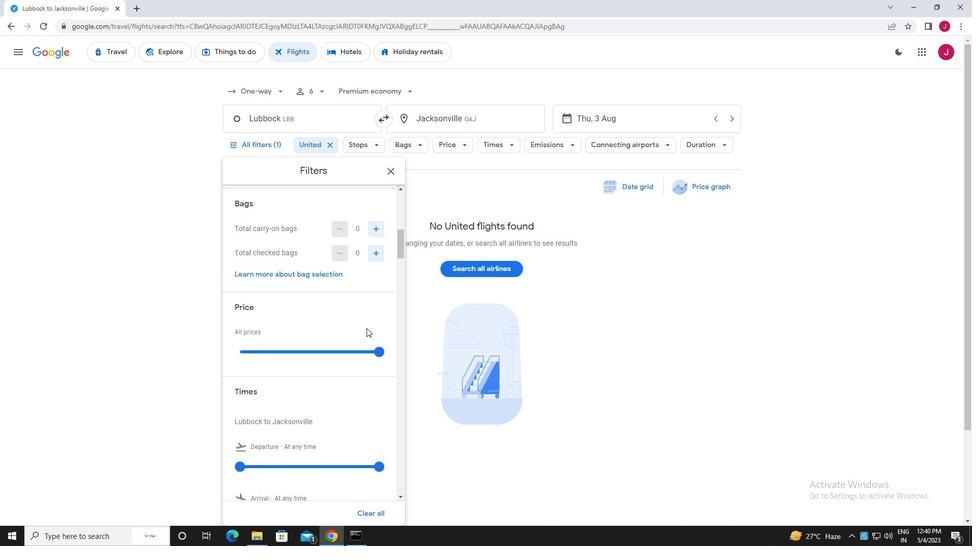 
Action: Mouse moved to (240, 314)
Screenshot: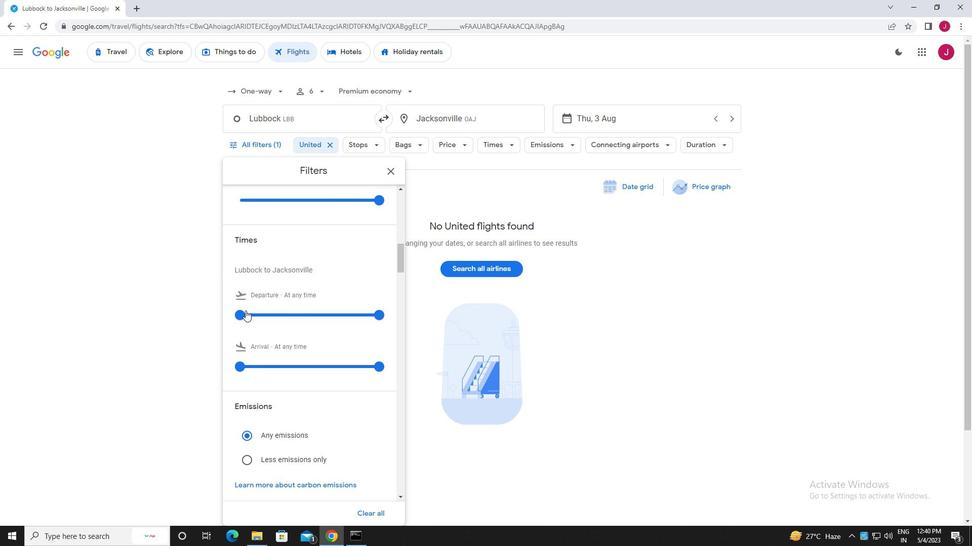 
Action: Mouse pressed left at (240, 314)
Screenshot: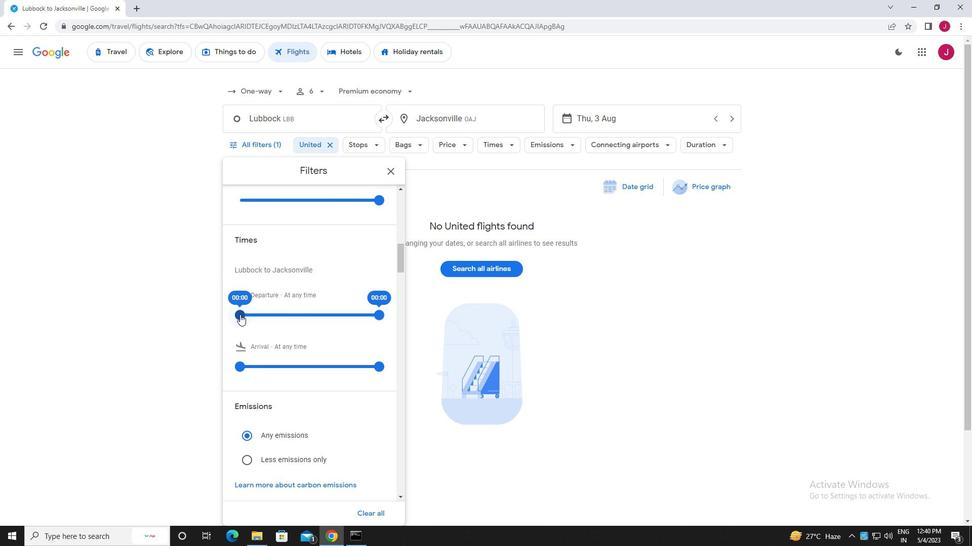 
Action: Mouse moved to (381, 315)
Screenshot: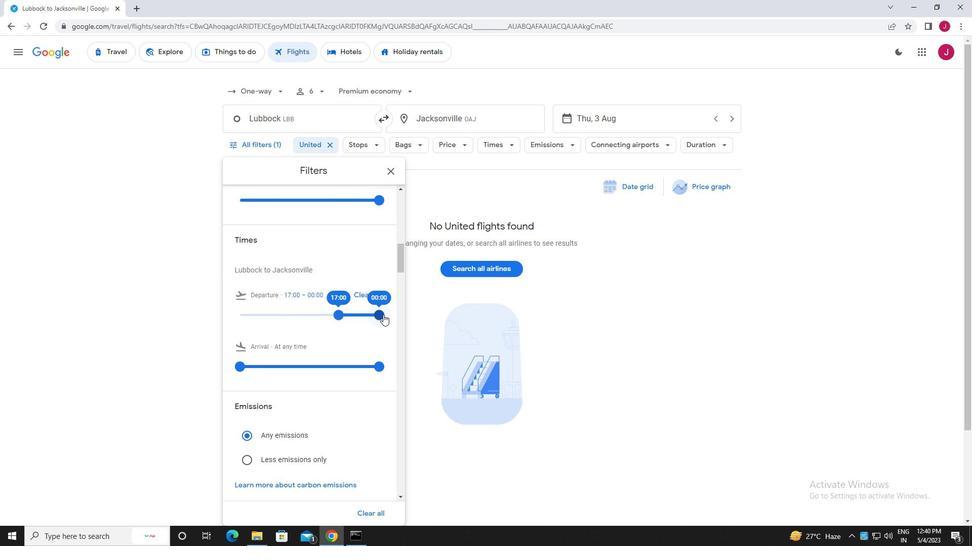 
Action: Mouse pressed left at (381, 315)
Screenshot: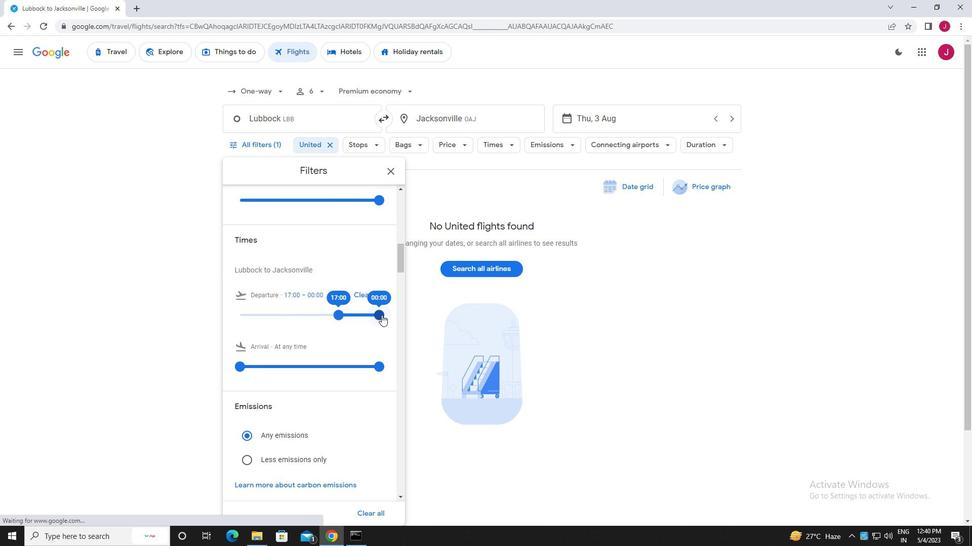 
Action: Mouse moved to (388, 171)
Screenshot: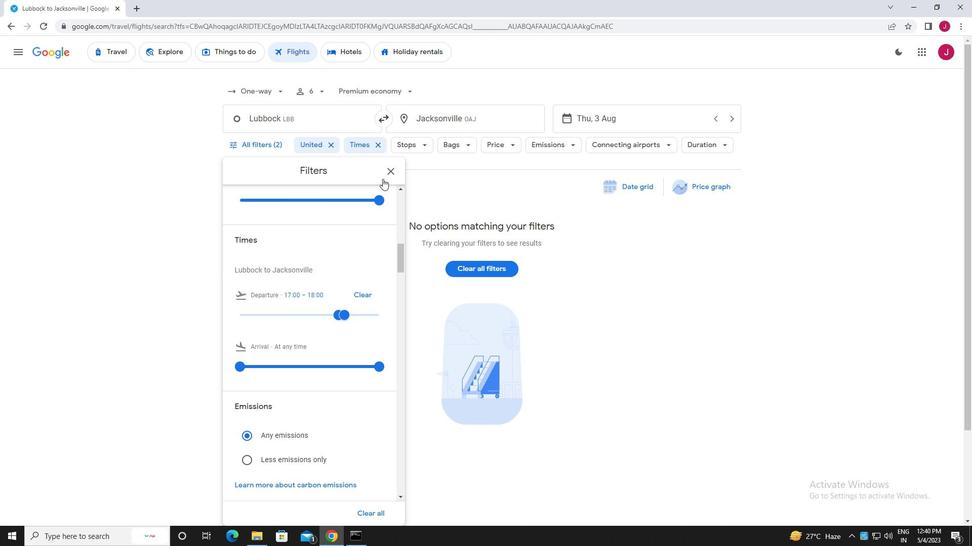 
Action: Mouse pressed left at (388, 171)
Screenshot: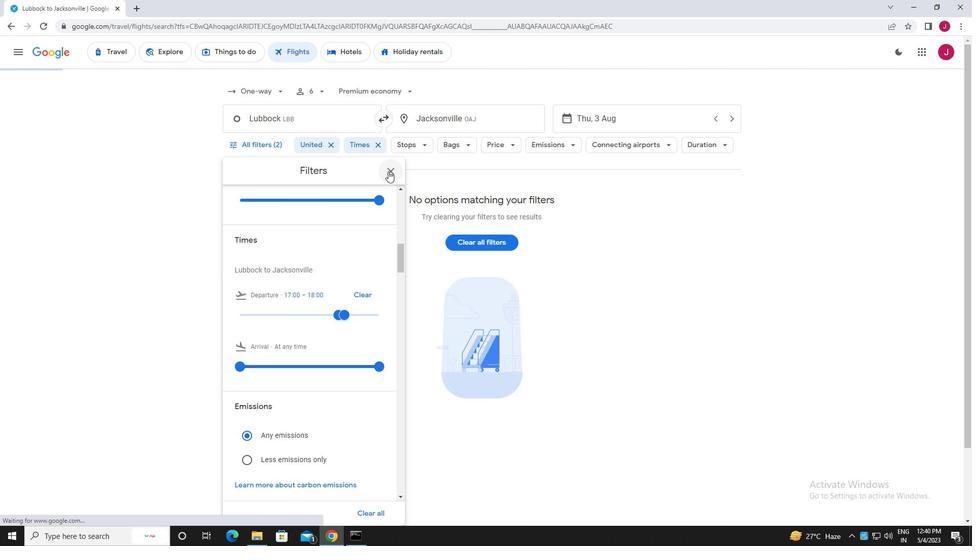 
Action: Mouse moved to (387, 173)
Screenshot: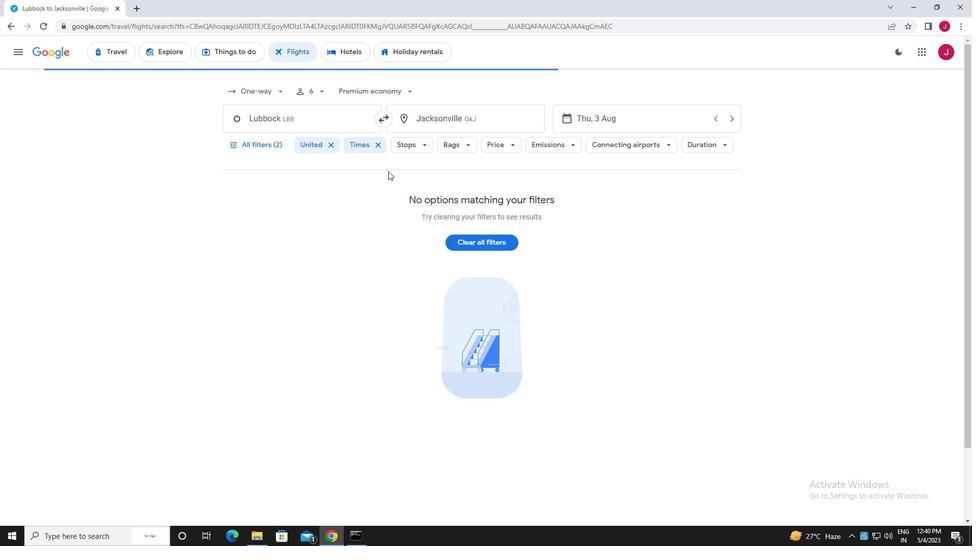 
